 Task: Add a signature Erica Taylor containing Have a great Fourth of July, Erica Taylor to email address softage.10@softage.net and add a label Training and development
Action: Mouse moved to (104, 104)
Screenshot: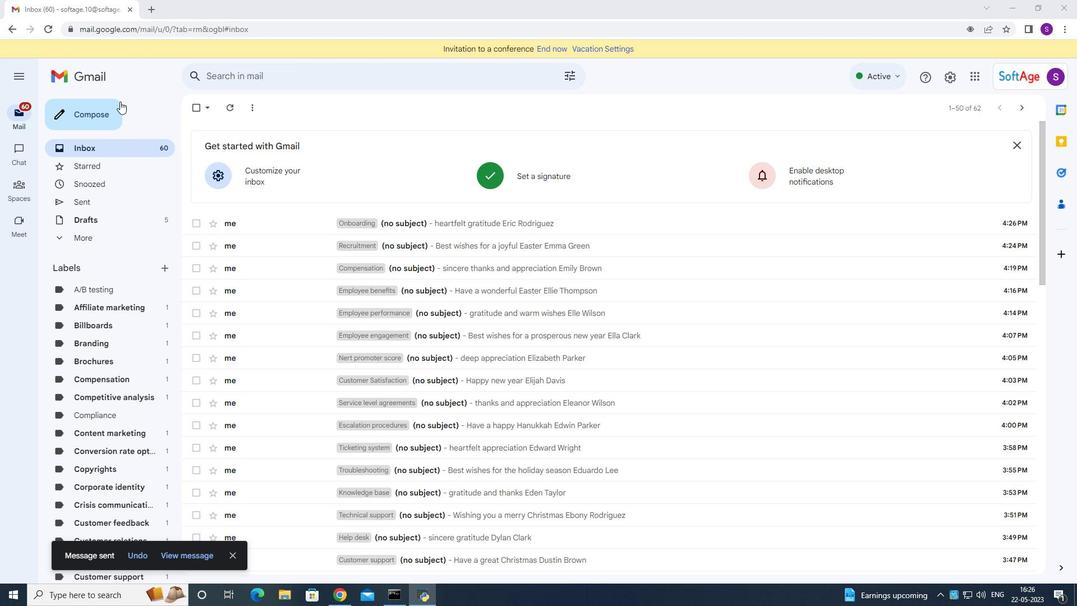 
Action: Mouse pressed left at (104, 104)
Screenshot: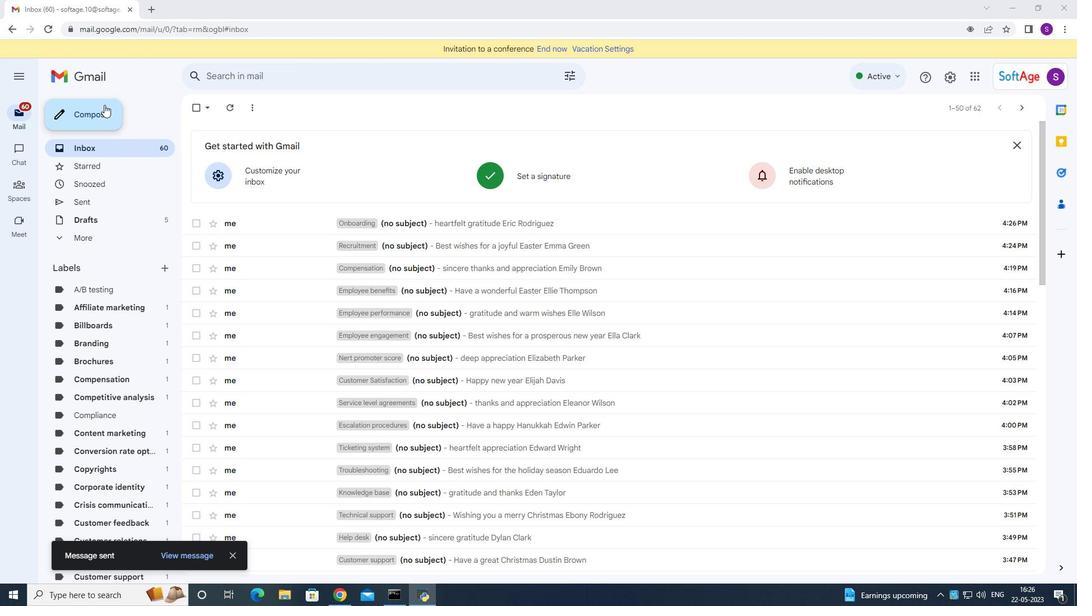 
Action: Mouse moved to (742, 272)
Screenshot: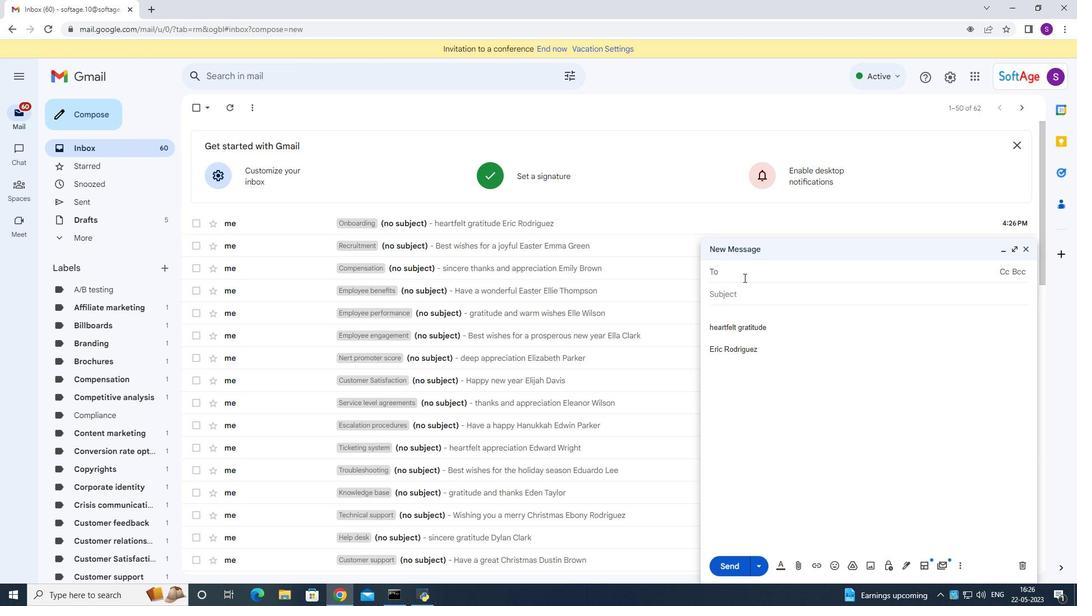 
Action: Mouse pressed left at (742, 272)
Screenshot: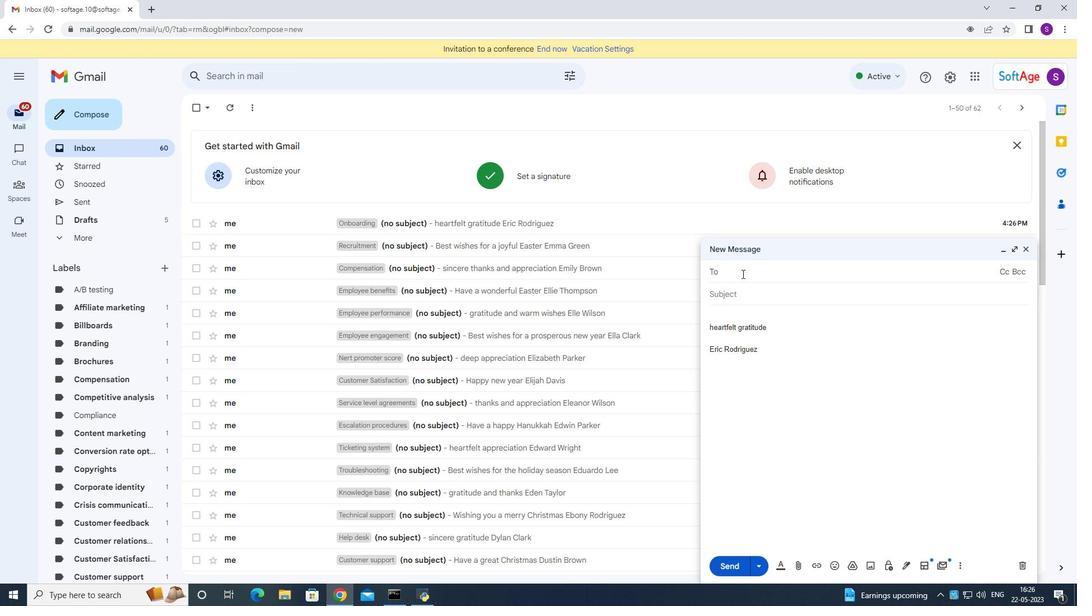 
Action: Mouse moved to (905, 566)
Screenshot: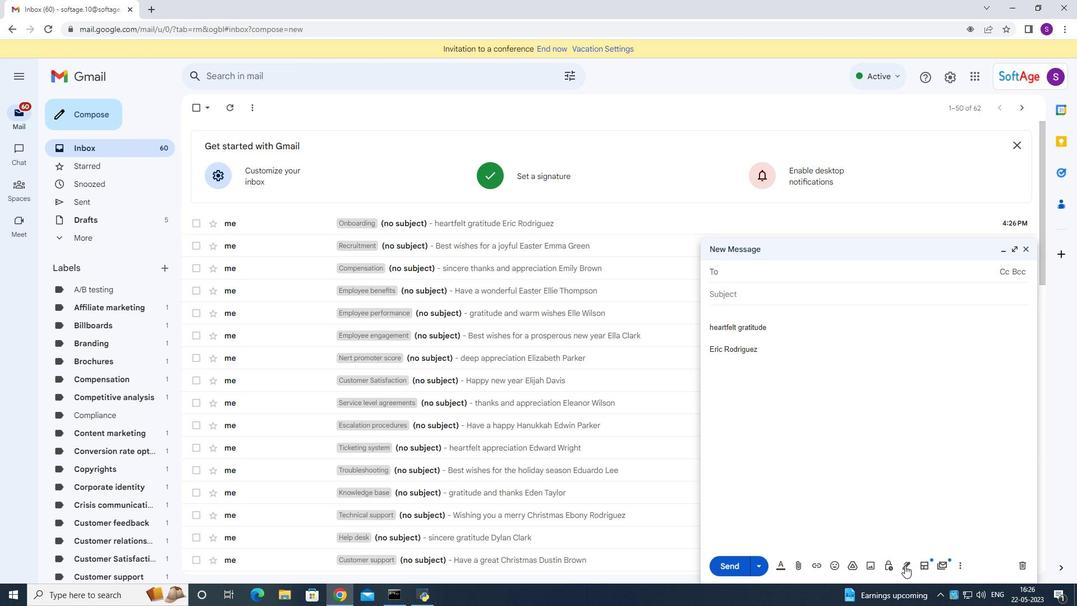 
Action: Mouse pressed left at (905, 566)
Screenshot: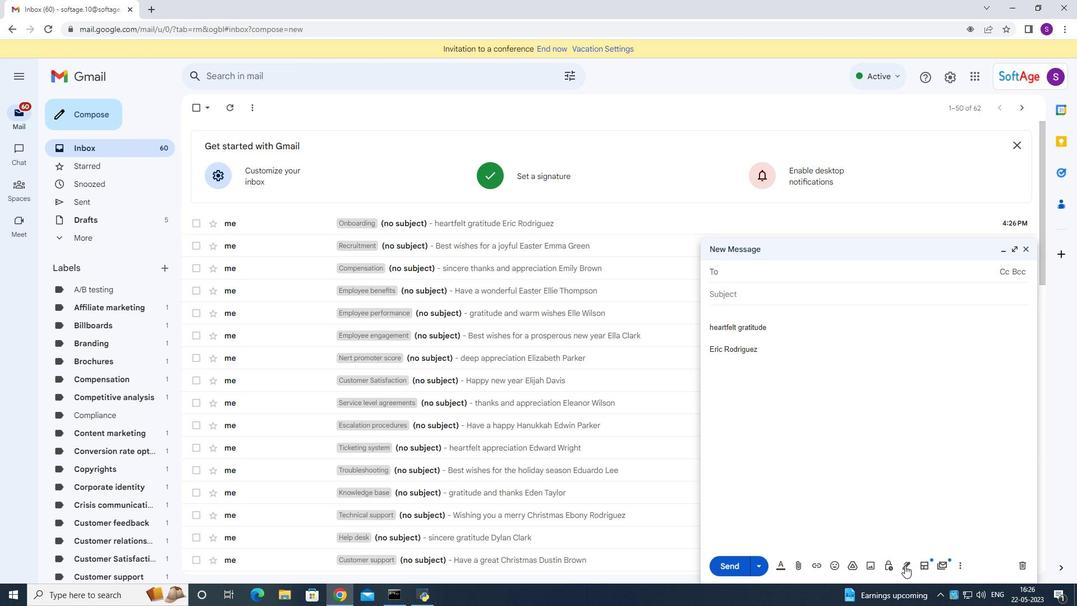 
Action: Mouse moved to (922, 507)
Screenshot: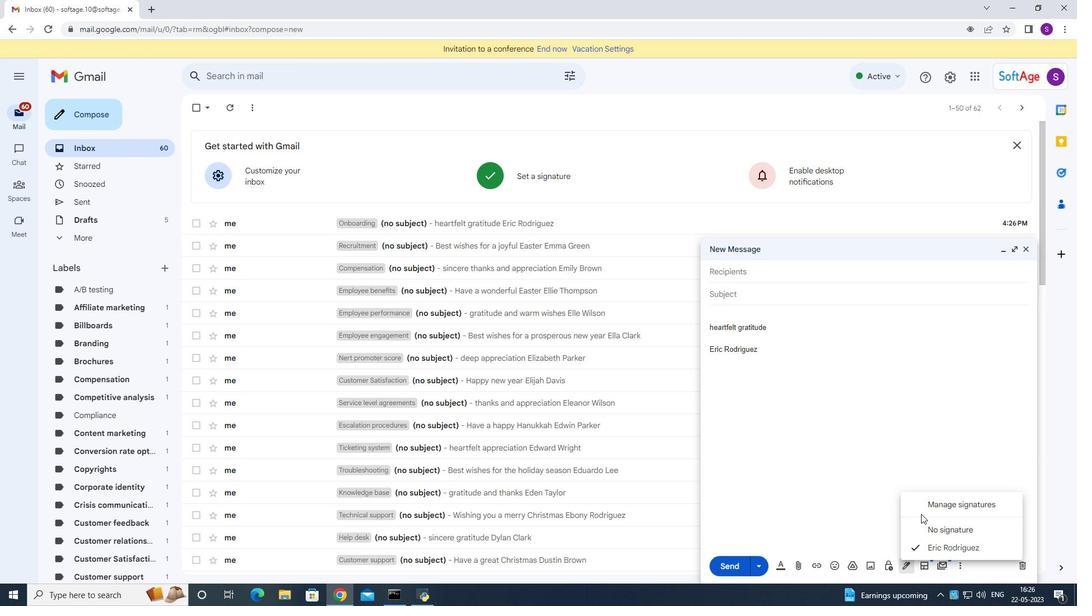 
Action: Mouse pressed left at (922, 507)
Screenshot: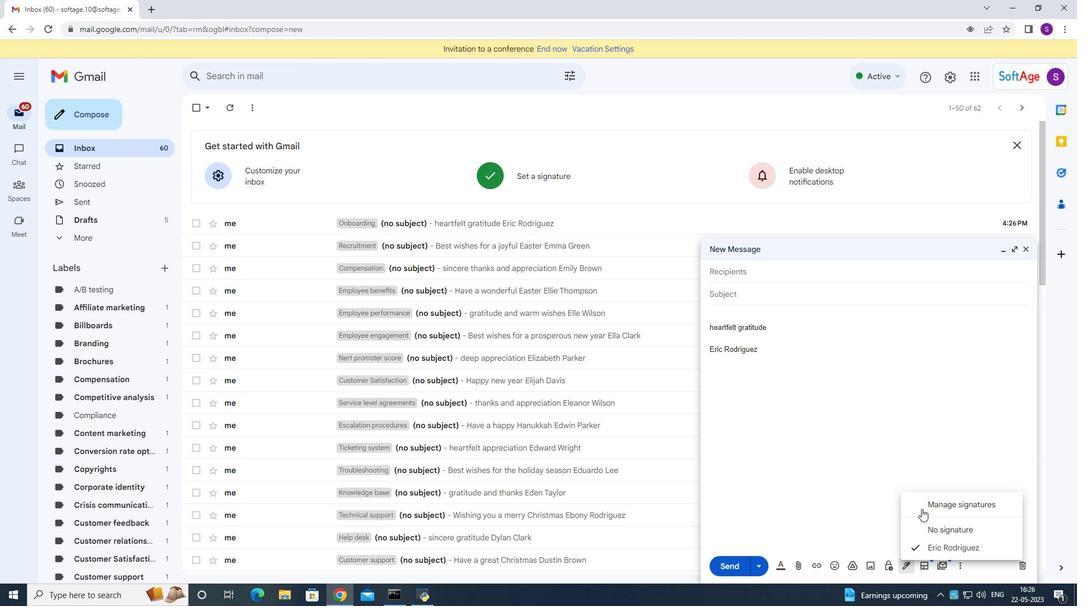 
Action: Mouse moved to (566, 283)
Screenshot: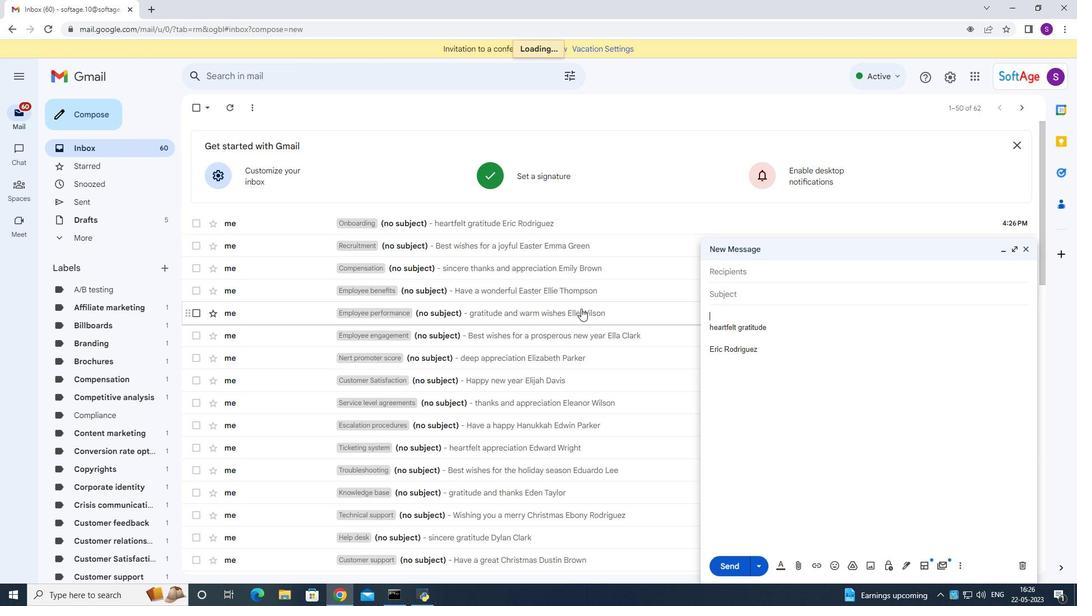 
Action: Mouse scrolled (566, 283) with delta (0, 0)
Screenshot: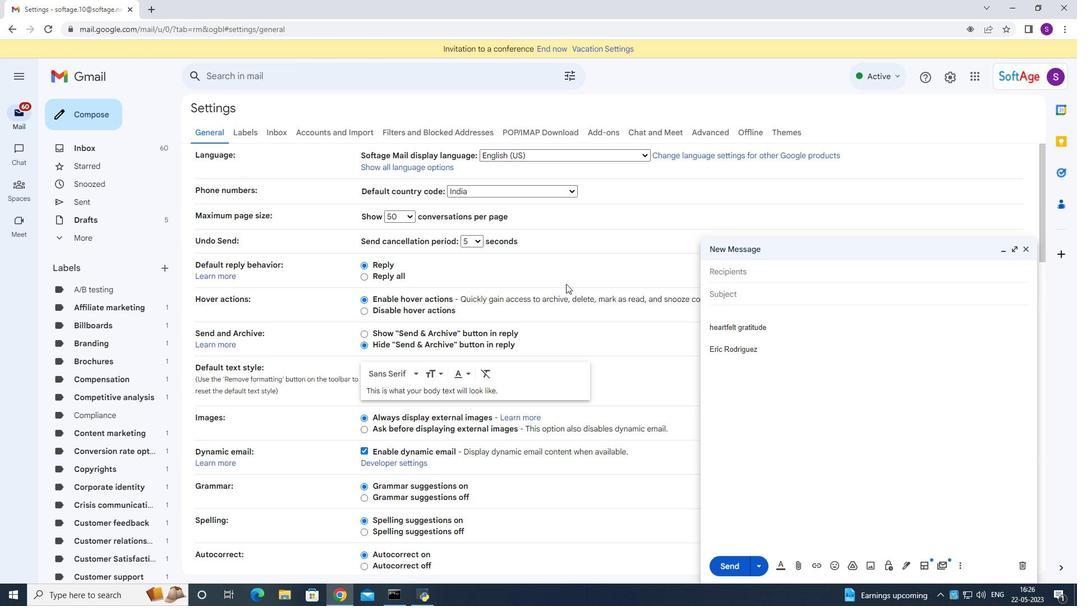 
Action: Mouse scrolled (566, 283) with delta (0, 0)
Screenshot: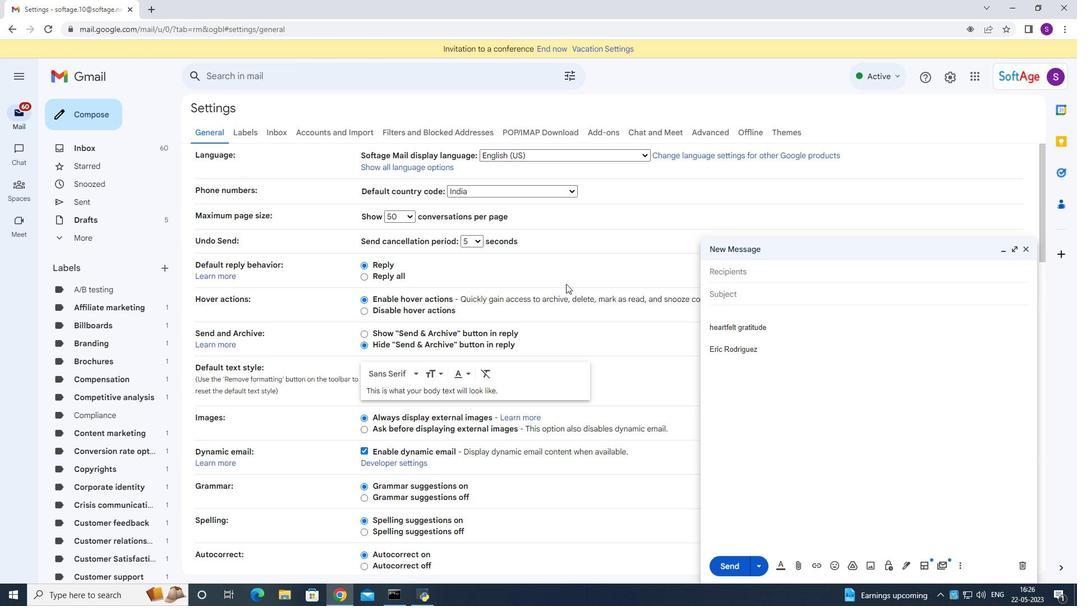 
Action: Mouse scrolled (566, 283) with delta (0, 0)
Screenshot: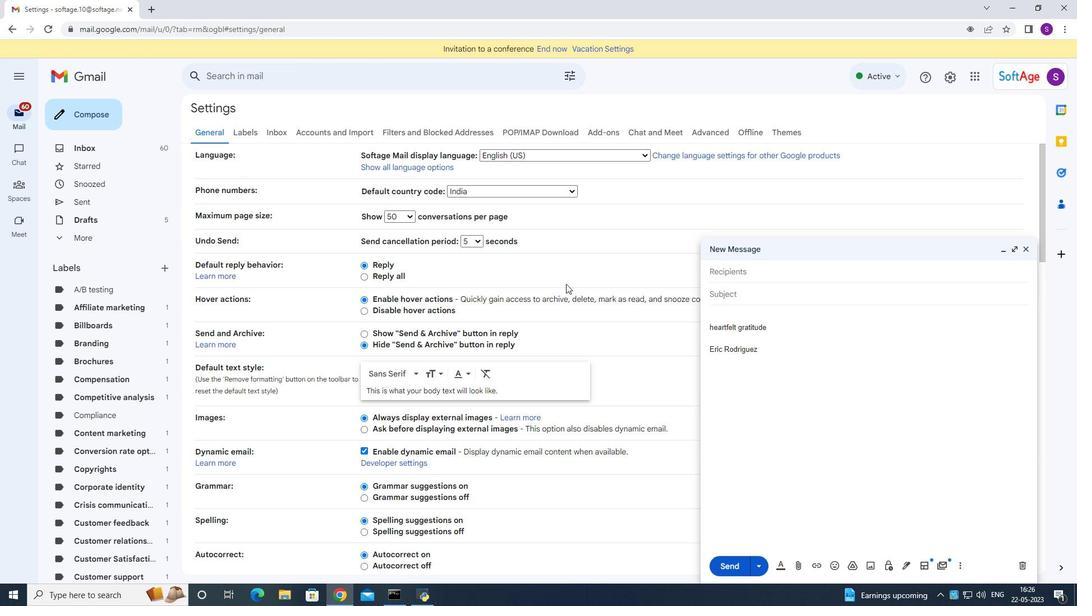 
Action: Mouse scrolled (566, 283) with delta (0, 0)
Screenshot: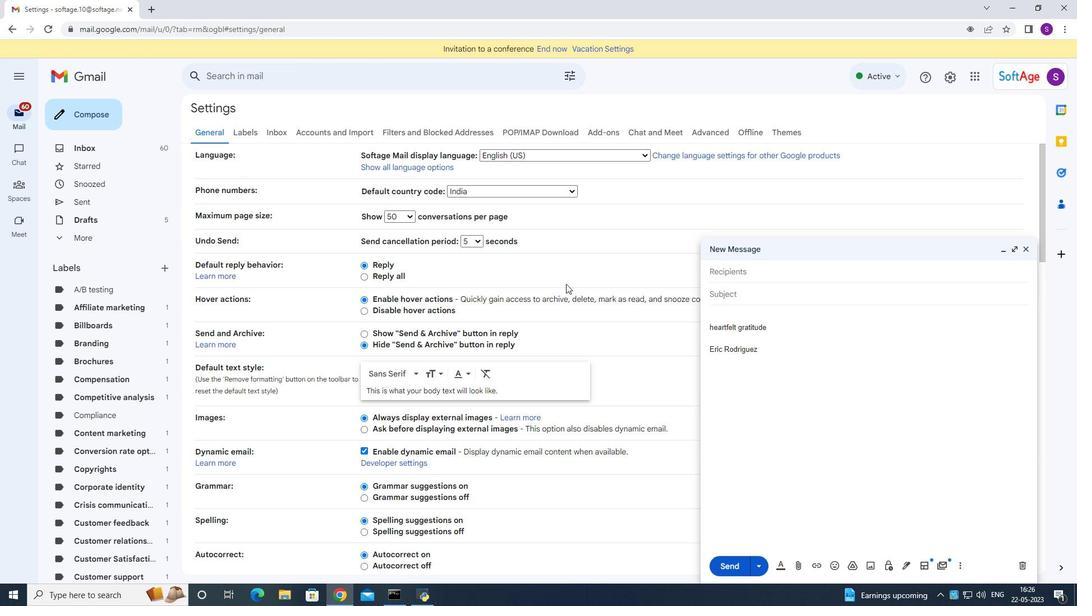 
Action: Mouse scrolled (566, 283) with delta (0, 0)
Screenshot: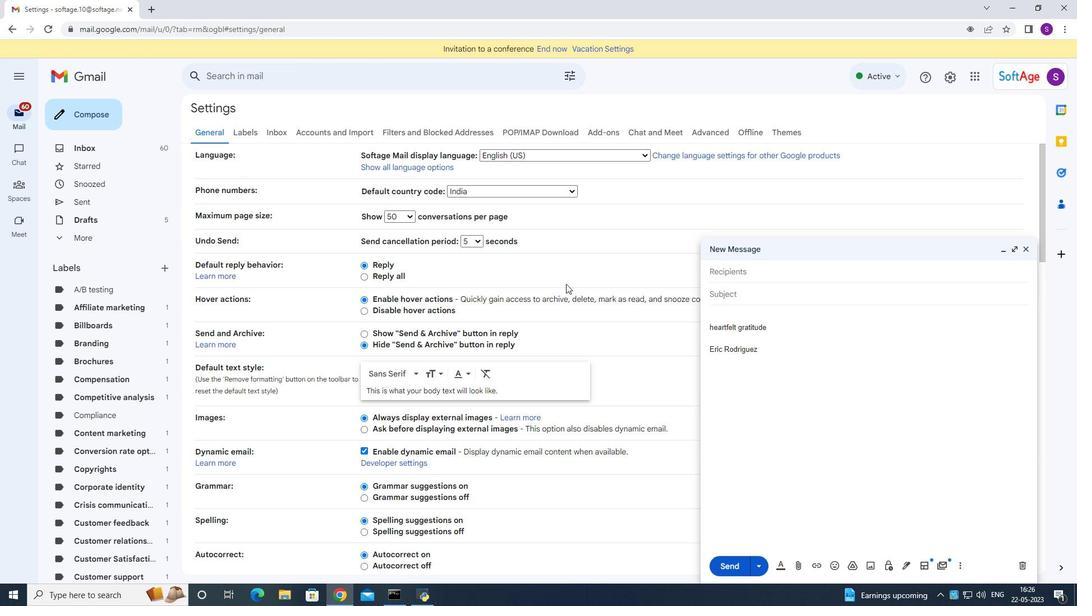 
Action: Mouse scrolled (566, 283) with delta (0, 0)
Screenshot: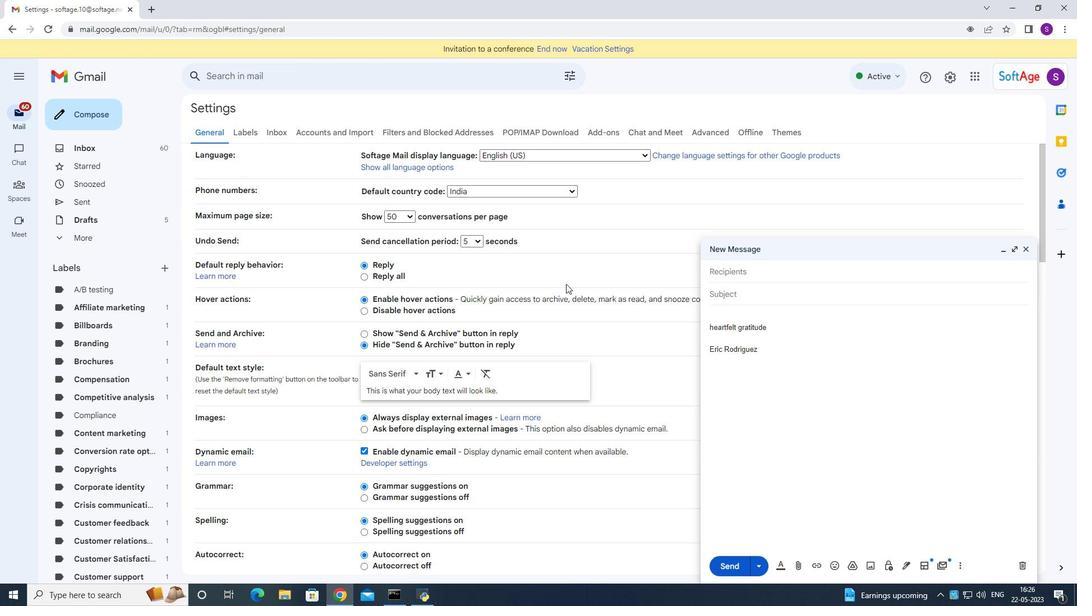 
Action: Mouse scrolled (566, 283) with delta (0, 0)
Screenshot: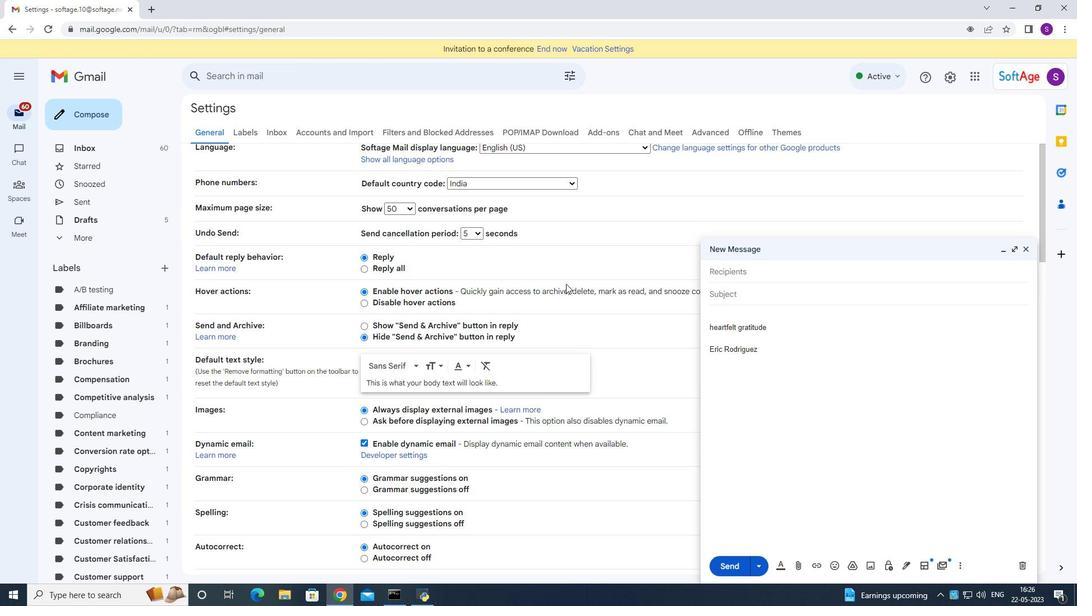 
Action: Mouse scrolled (566, 283) with delta (0, 0)
Screenshot: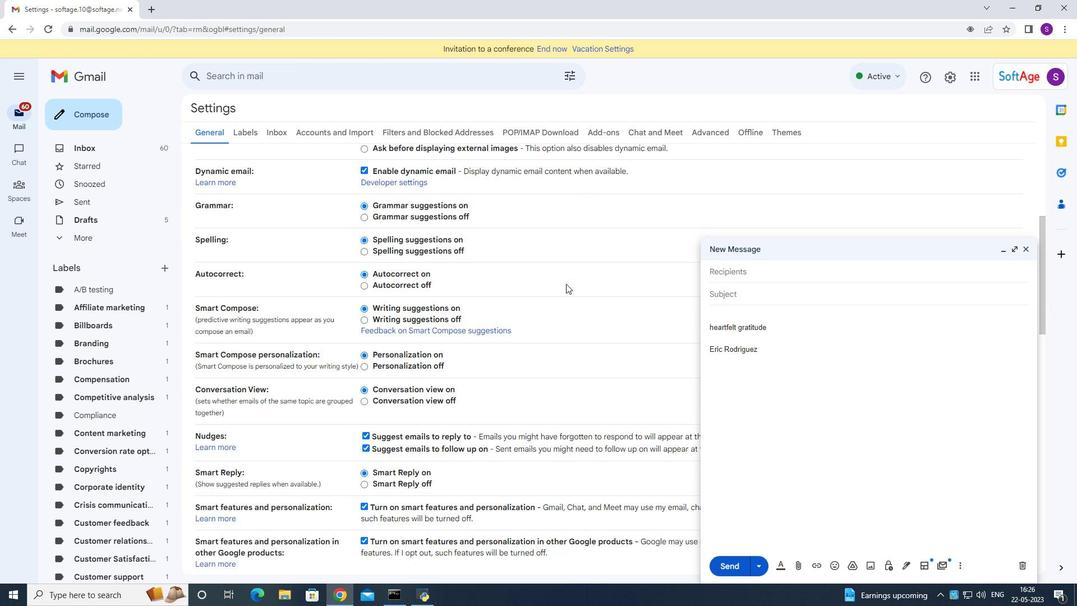 
Action: Mouse scrolled (566, 283) with delta (0, 0)
Screenshot: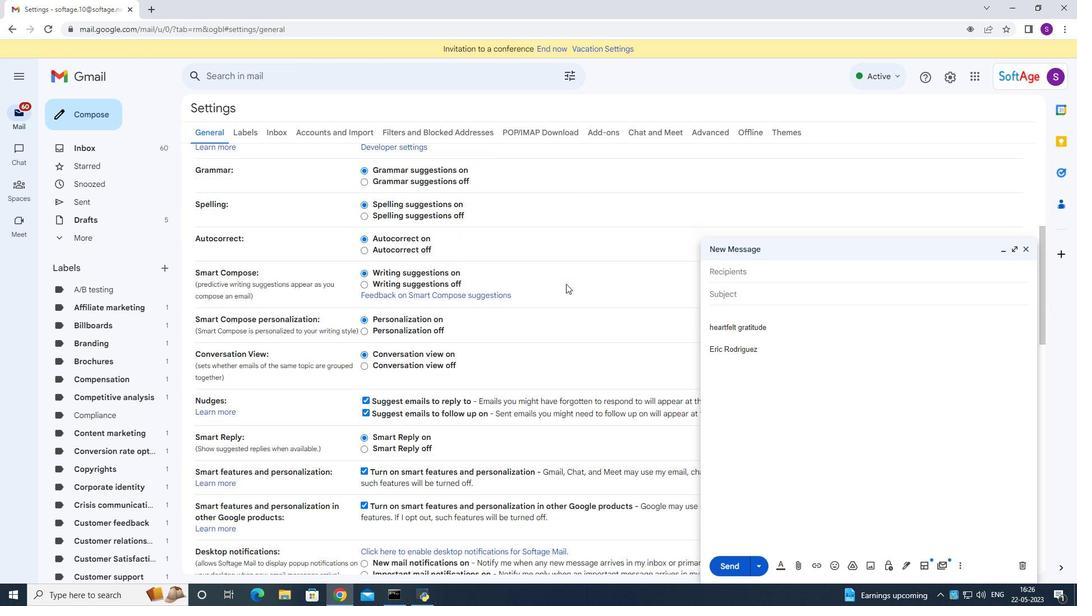 
Action: Mouse scrolled (566, 283) with delta (0, 0)
Screenshot: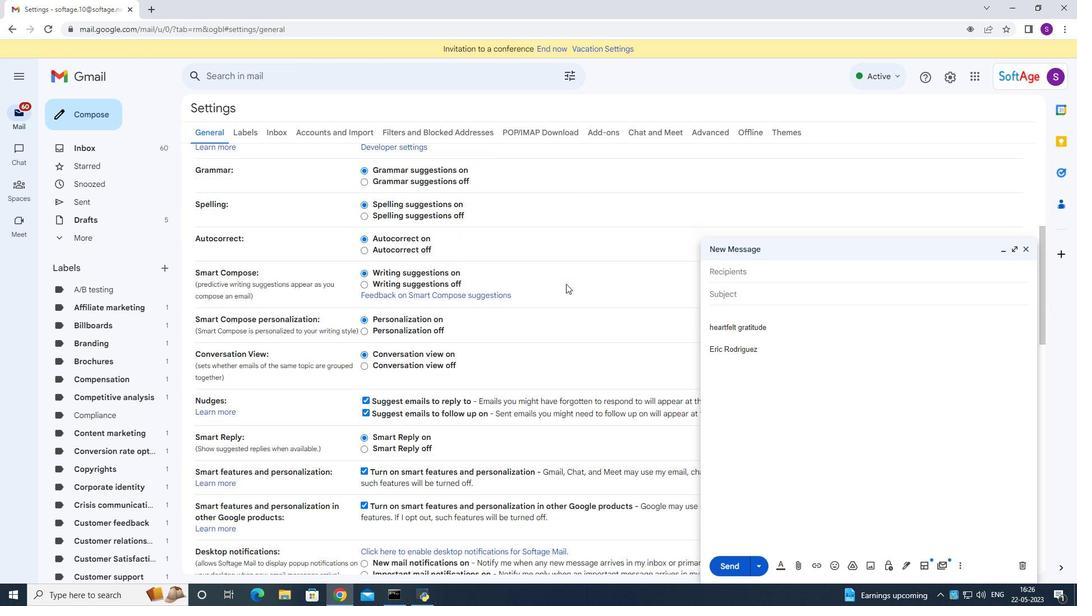 
Action: Mouse scrolled (566, 283) with delta (0, 0)
Screenshot: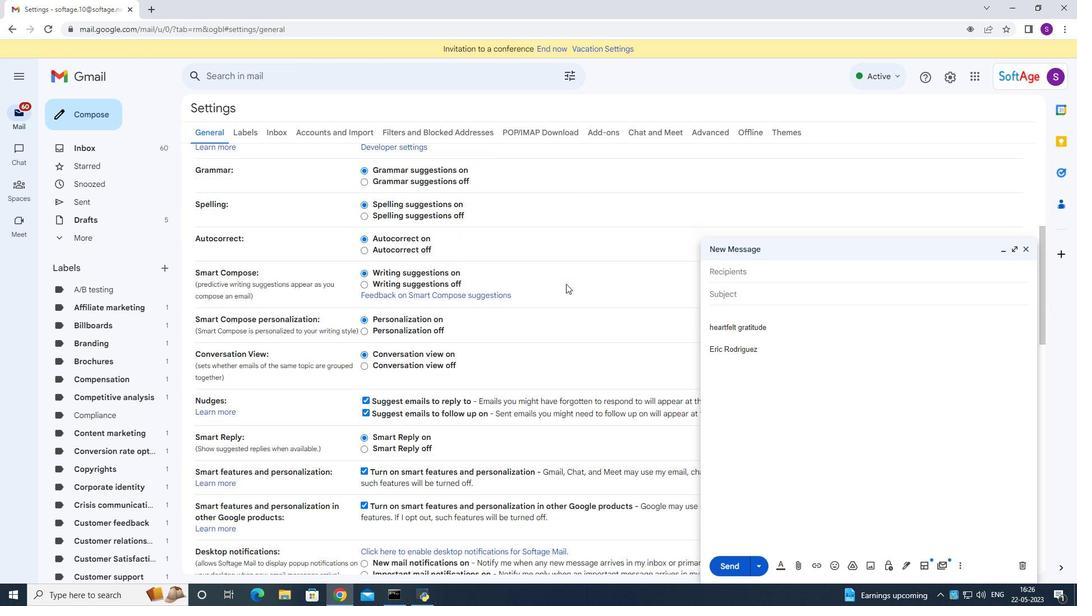
Action: Mouse scrolled (566, 283) with delta (0, 0)
Screenshot: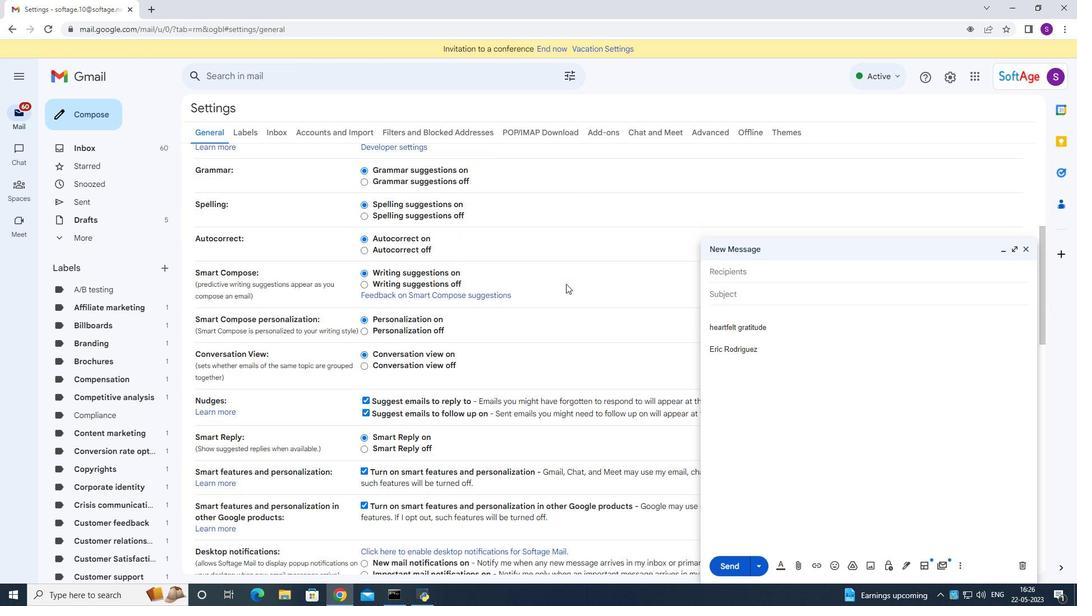 
Action: Mouse scrolled (566, 283) with delta (0, 0)
Screenshot: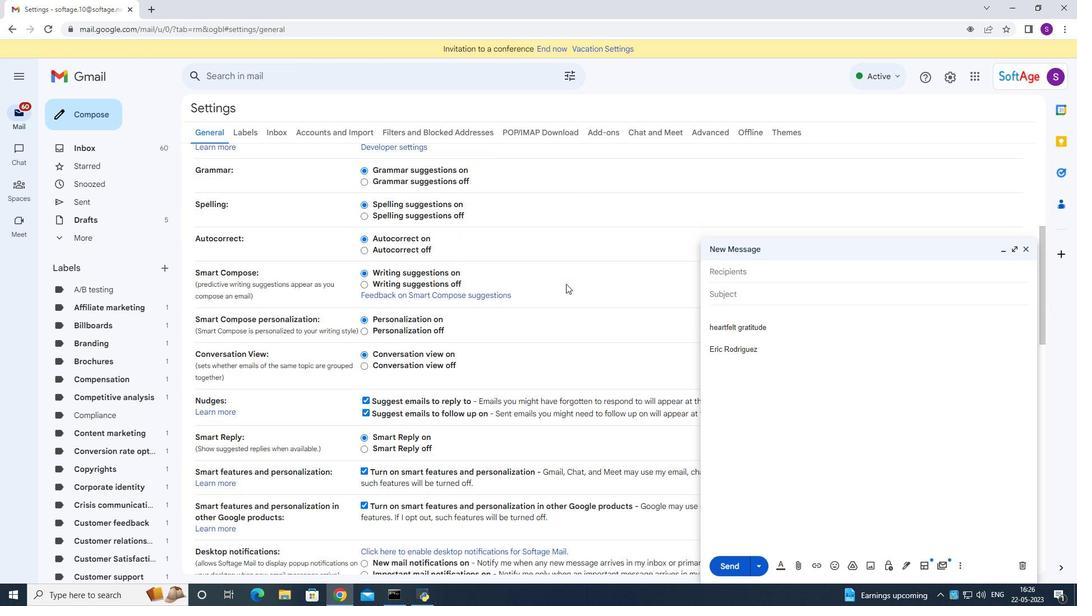 
Action: Mouse moved to (457, 426)
Screenshot: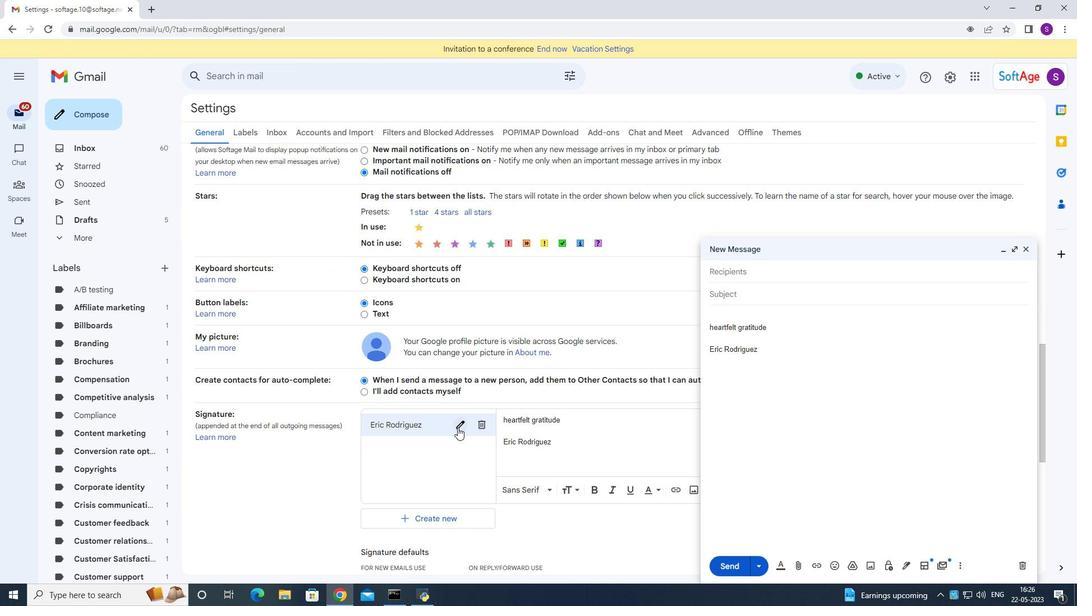 
Action: Mouse pressed left at (457, 426)
Screenshot: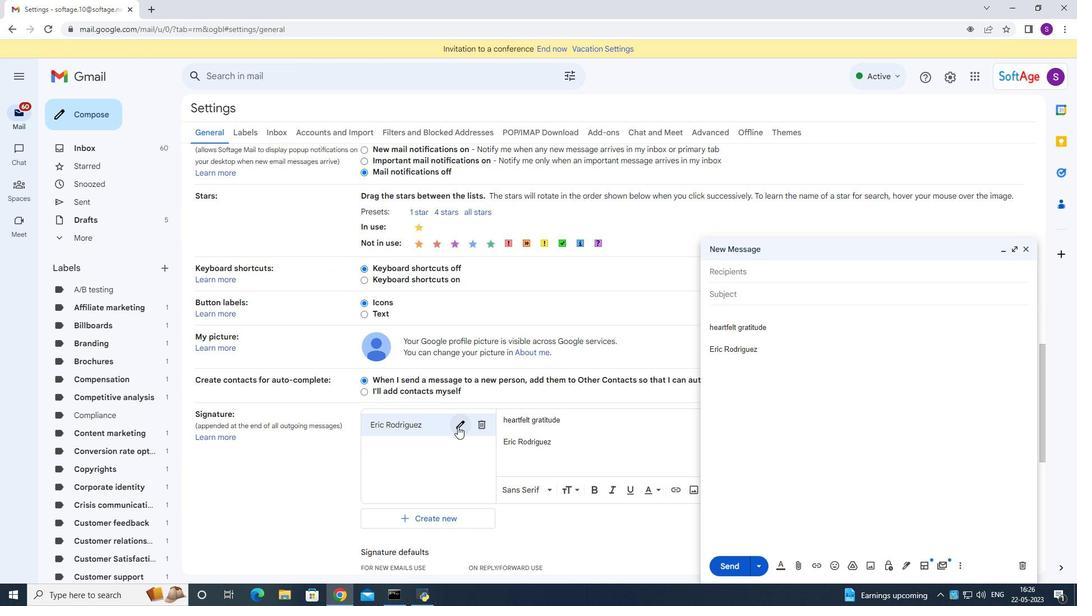 
Action: Mouse moved to (456, 427)
Screenshot: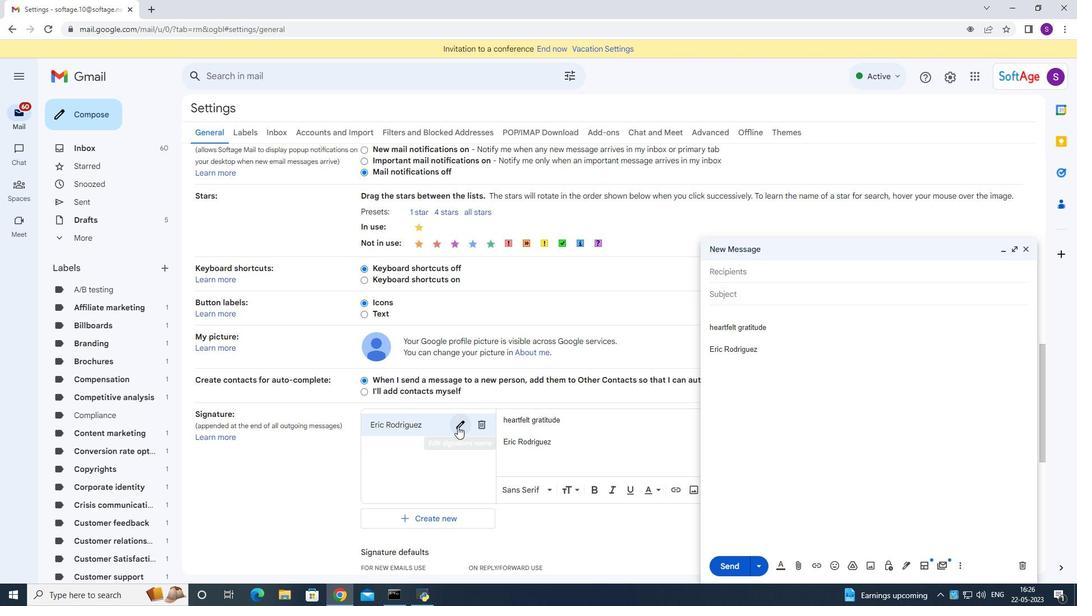 
Action: Key pressed ctrl+A<Key.backspace><Key.shift>So<Key.backspace><Key.backspace><Key.shift>Eric<Key.space><Key.backspace>a<Key.space><Key.shift>Taylor<Key.space>
Screenshot: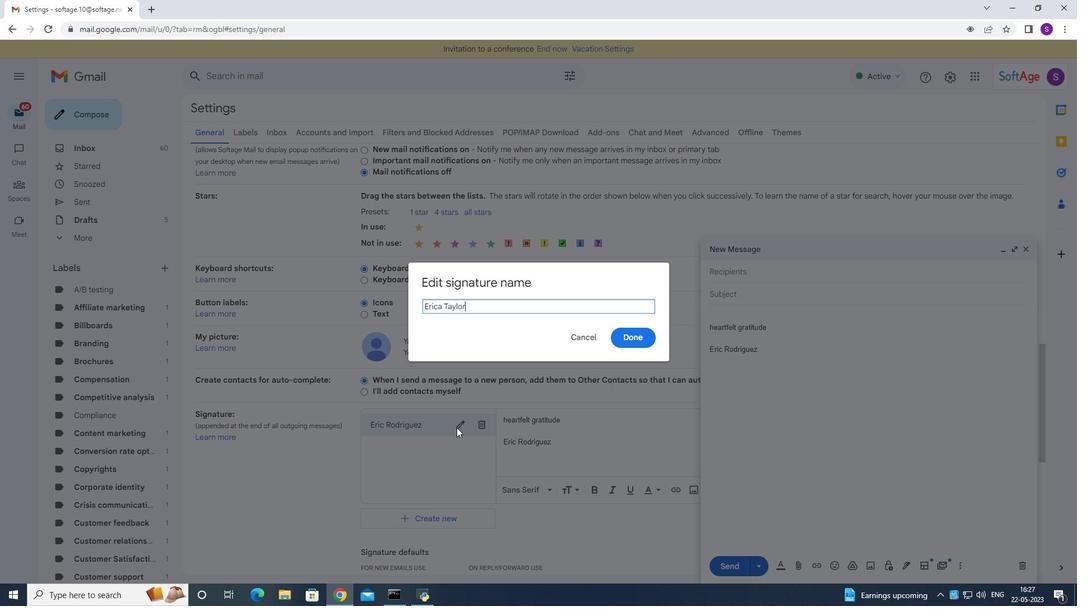 
Action: Mouse moved to (627, 341)
Screenshot: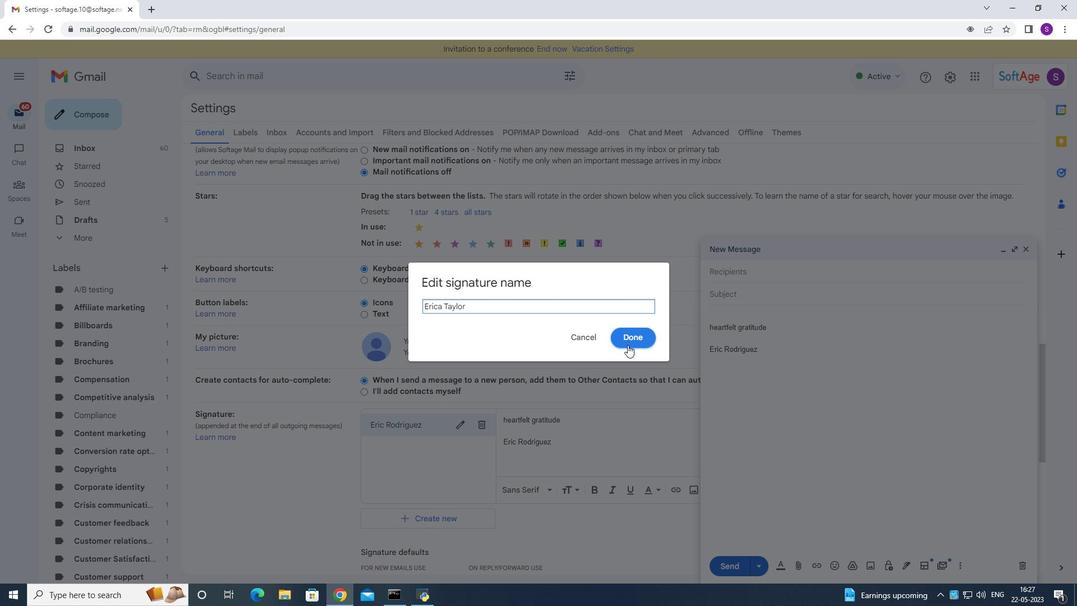 
Action: Mouse pressed left at (627, 341)
Screenshot: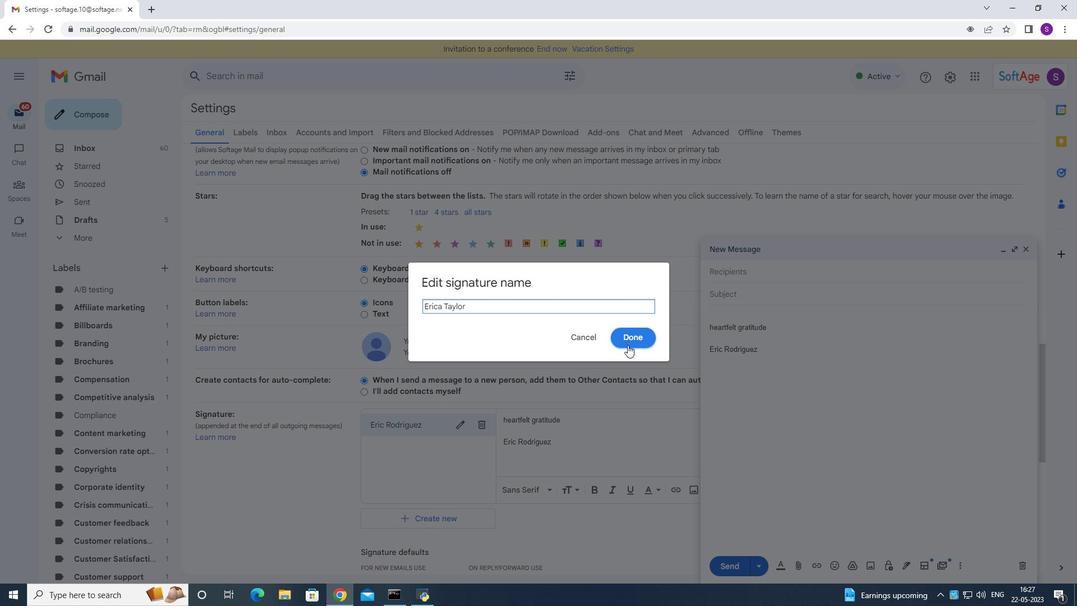 
Action: Mouse moved to (579, 432)
Screenshot: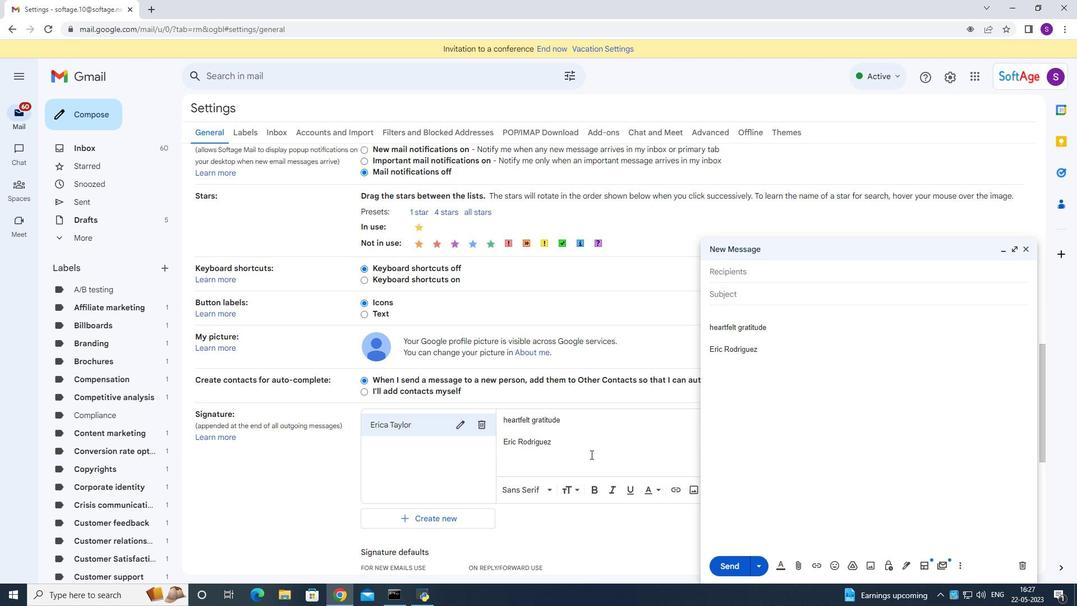 
Action: Mouse pressed left at (579, 432)
Screenshot: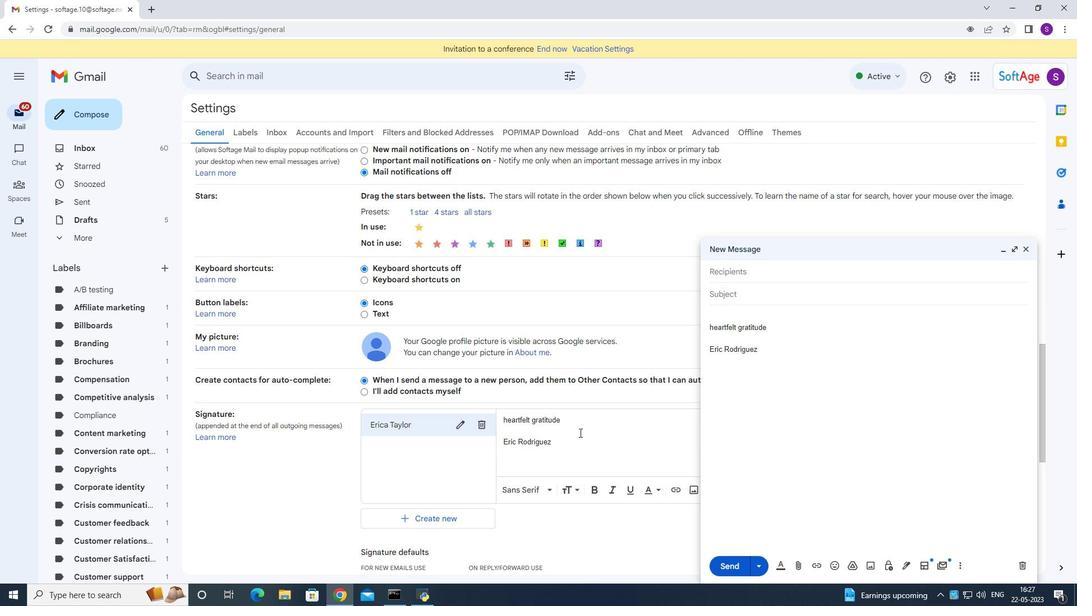 
Action: Mouse moved to (580, 432)
Screenshot: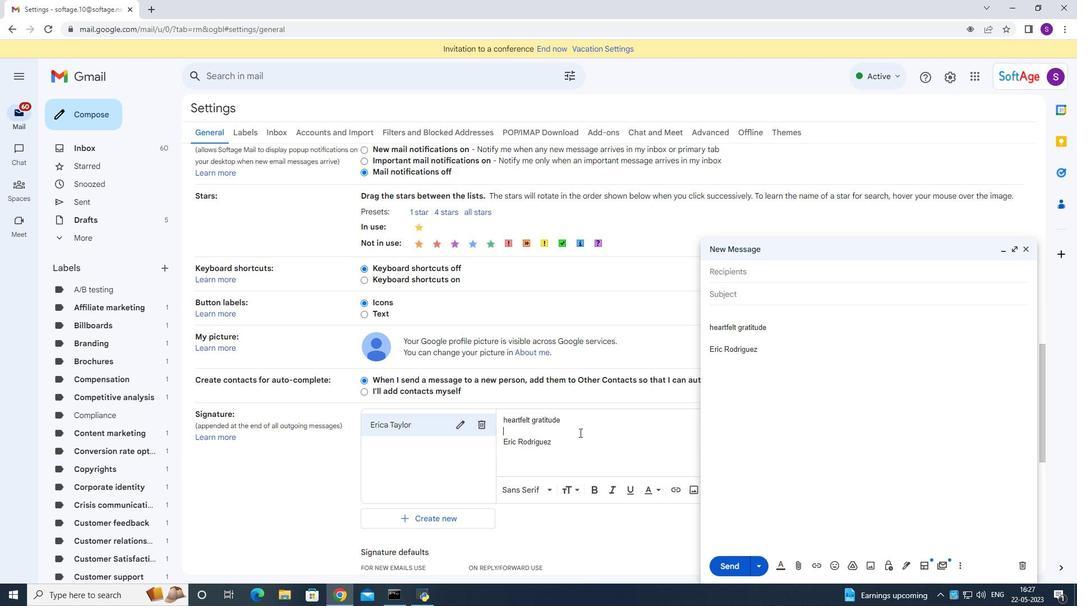 
Action: Key pressed ctrl+A<Key.backspace><Key.shift><Key.shift><Key.shift><Key.shift>Have<Key.space>a<Key.space>grea<Key.backspace><Key.backspace>at<Key.space><Key.backspace><Key.backspace><Key.backspace>eat<Key.space><Key.shift>Fourth<Key.space>of<Key.space><Key.shift>July<Key.enter><Key.enter><Key.shift>Erica<Key.space><Key.shift>Taylor<Key.space>
Screenshot: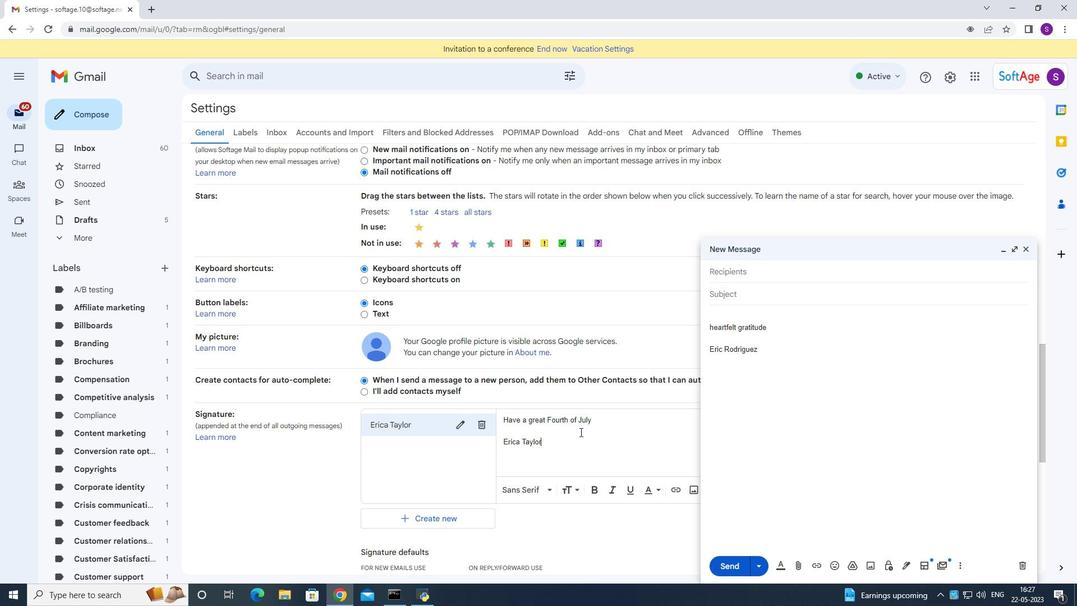 
Action: Mouse moved to (593, 406)
Screenshot: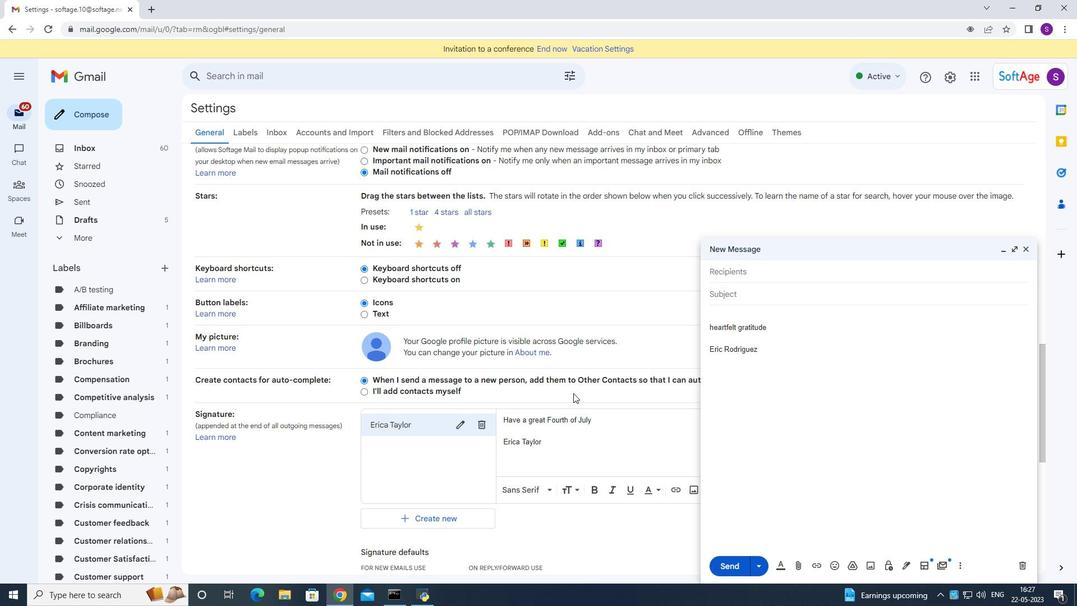 
Action: Mouse scrolled (593, 406) with delta (0, 0)
Screenshot: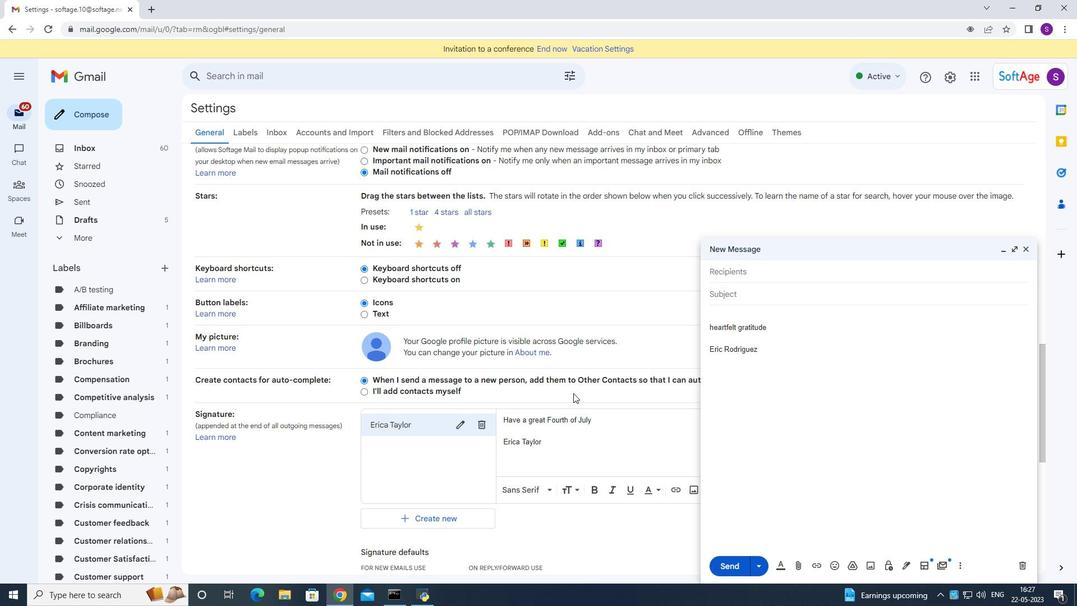 
Action: Mouse moved to (598, 406)
Screenshot: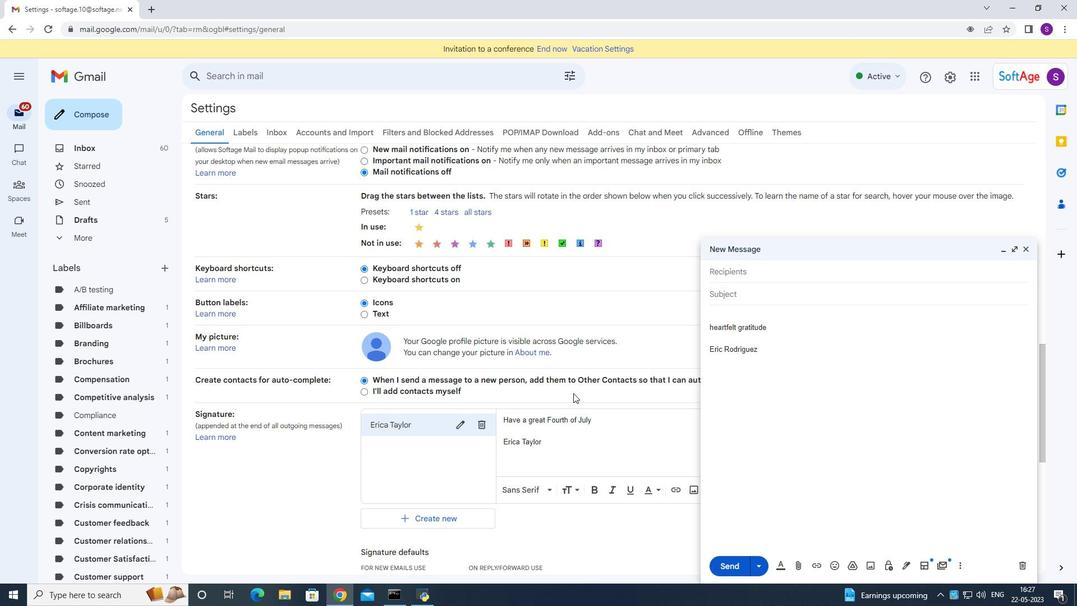 
Action: Mouse scrolled (598, 406) with delta (0, 0)
Screenshot: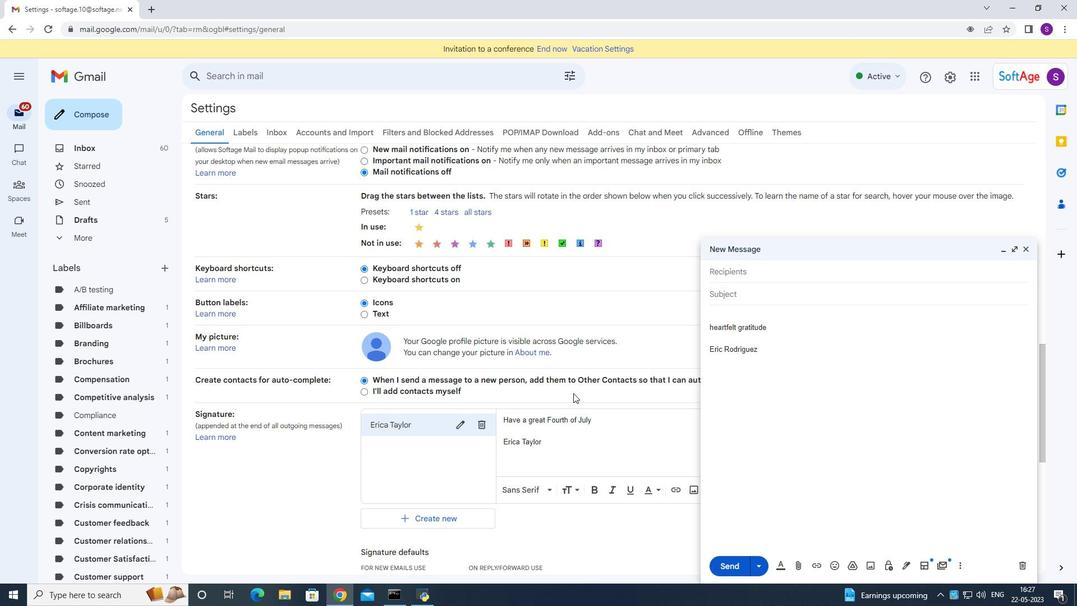 
Action: Mouse moved to (603, 406)
Screenshot: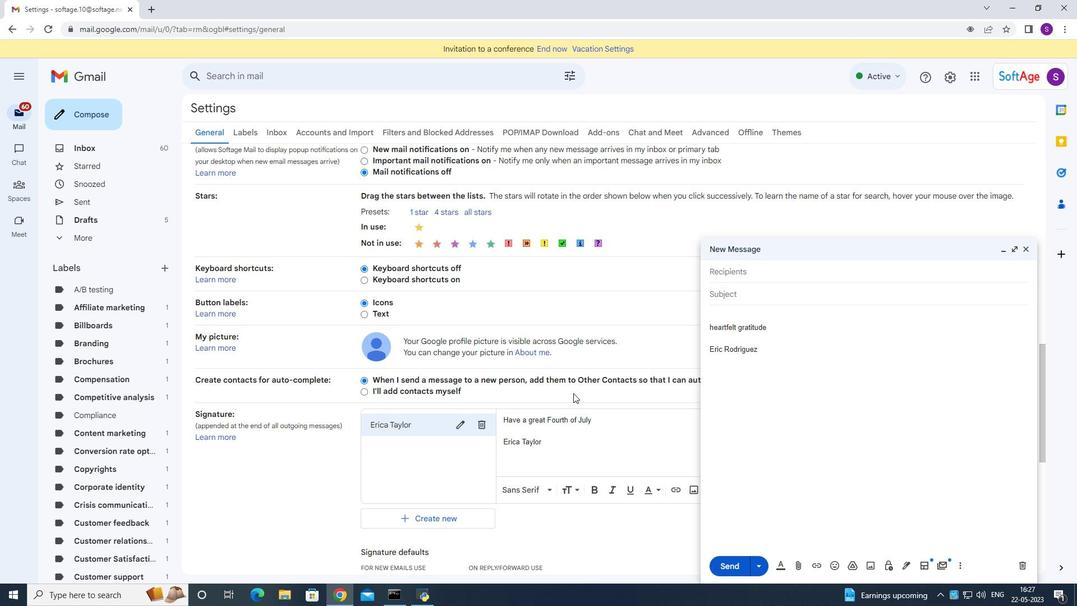 
Action: Mouse scrolled (603, 406) with delta (0, 0)
Screenshot: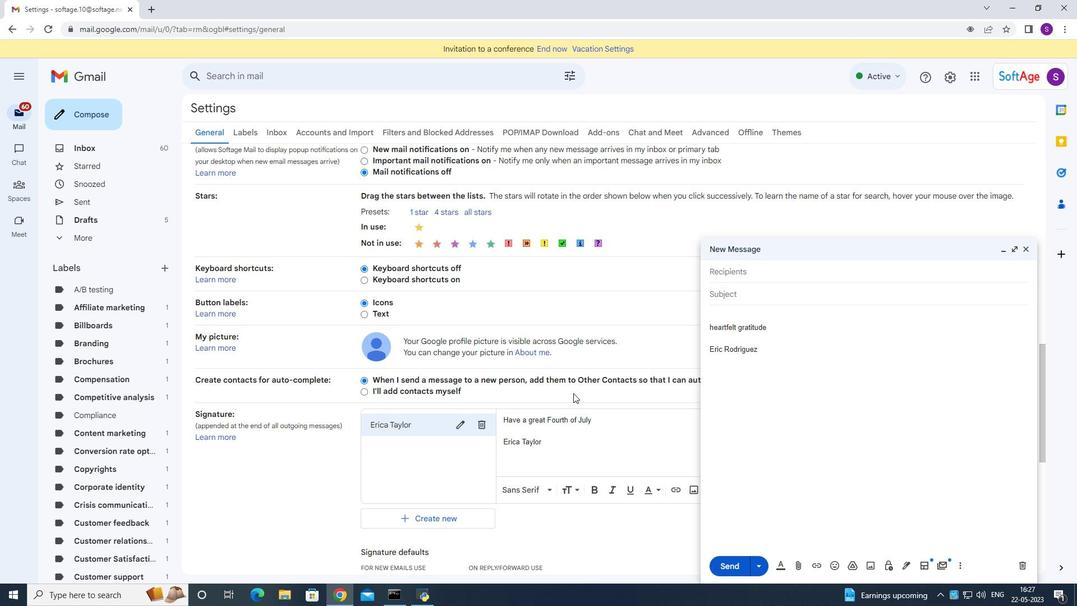 
Action: Mouse moved to (605, 405)
Screenshot: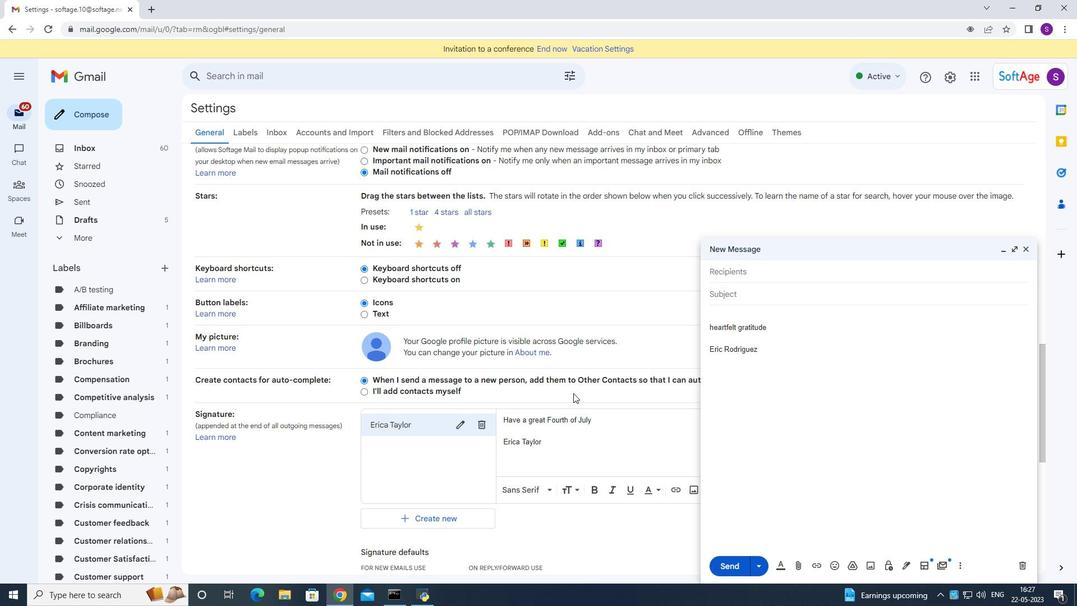 
Action: Mouse scrolled (604, 406) with delta (0, 0)
Screenshot: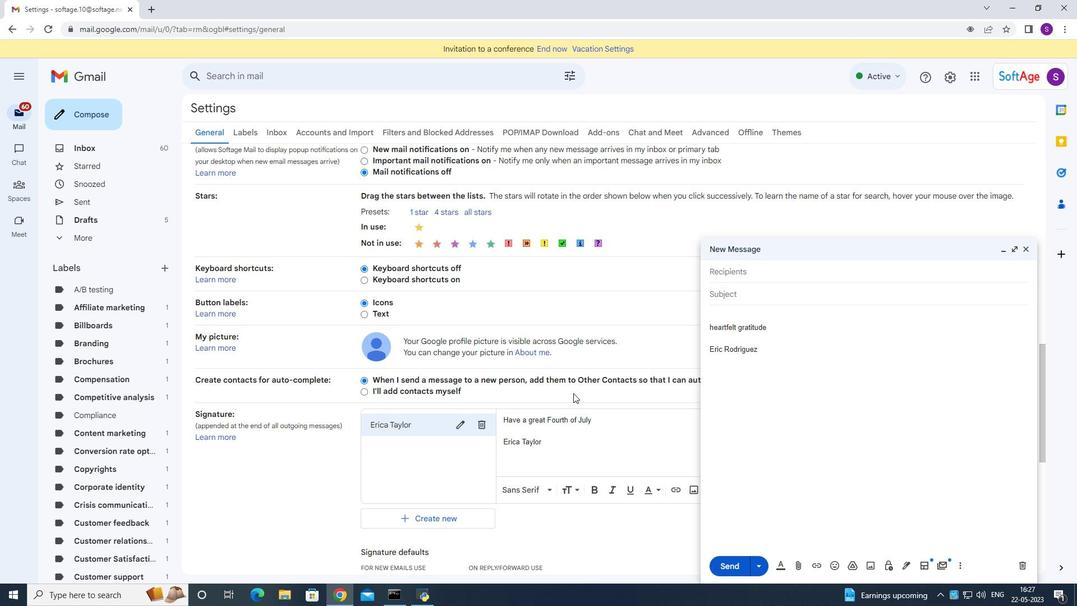 
Action: Mouse moved to (605, 403)
Screenshot: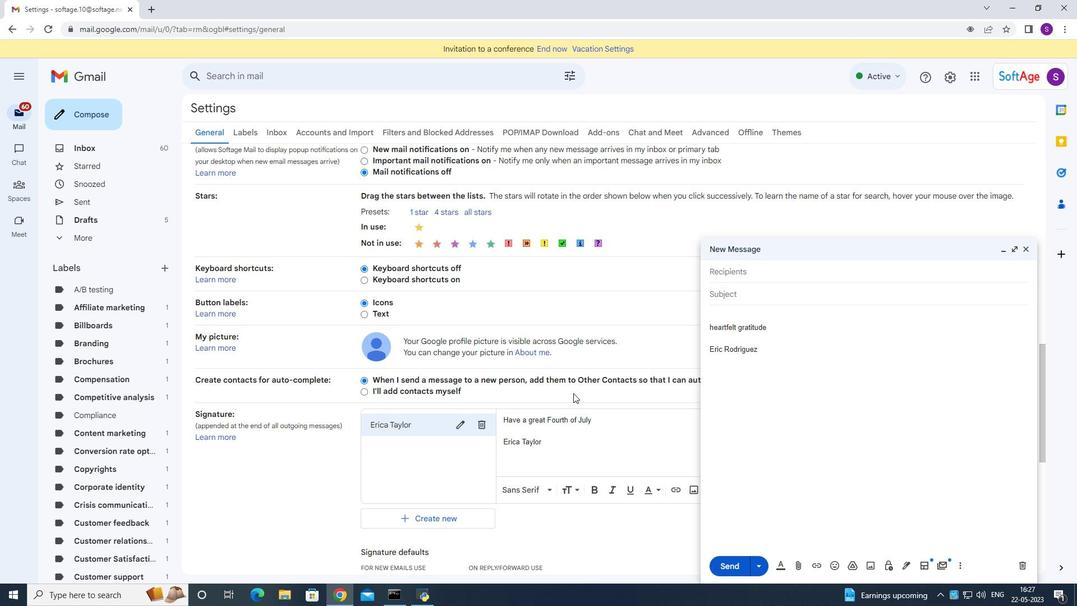 
Action: Mouse scrolled (605, 405) with delta (0, 0)
Screenshot: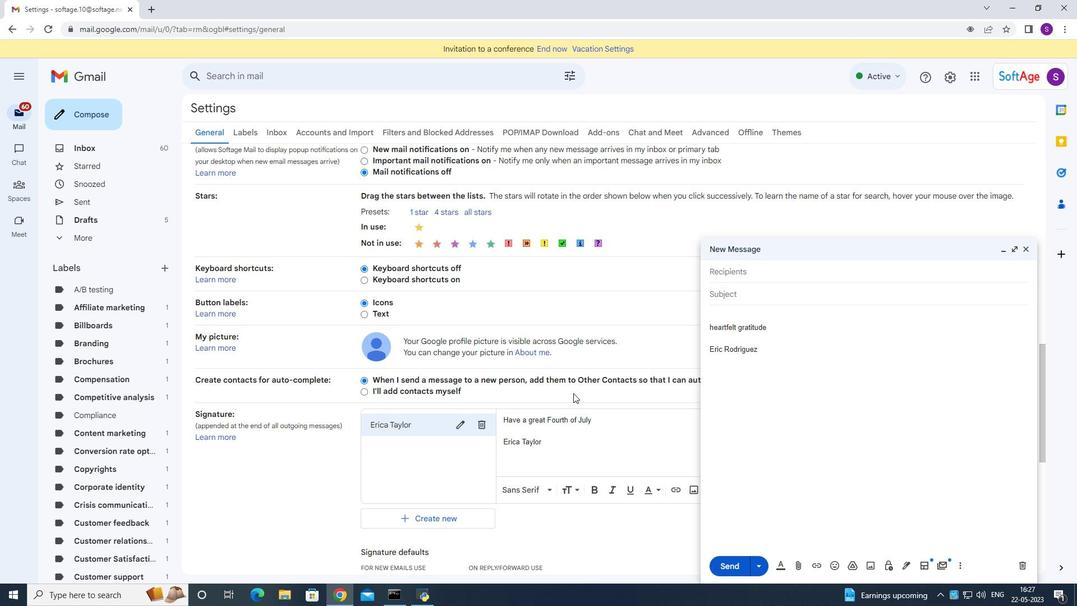
Action: Mouse moved to (1039, 248)
Screenshot: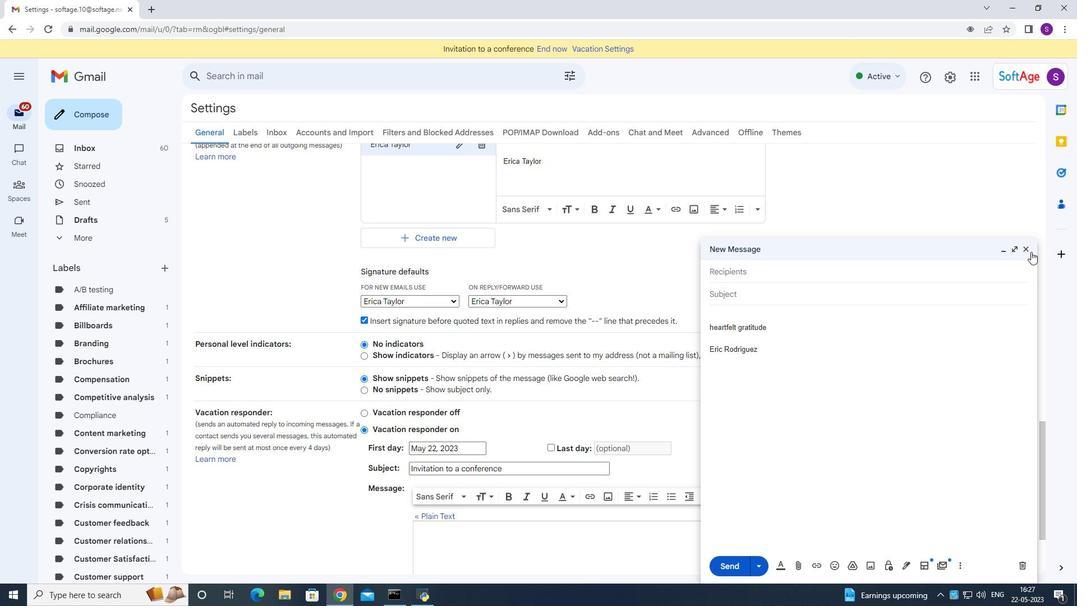
Action: Mouse pressed left at (1039, 248)
Screenshot: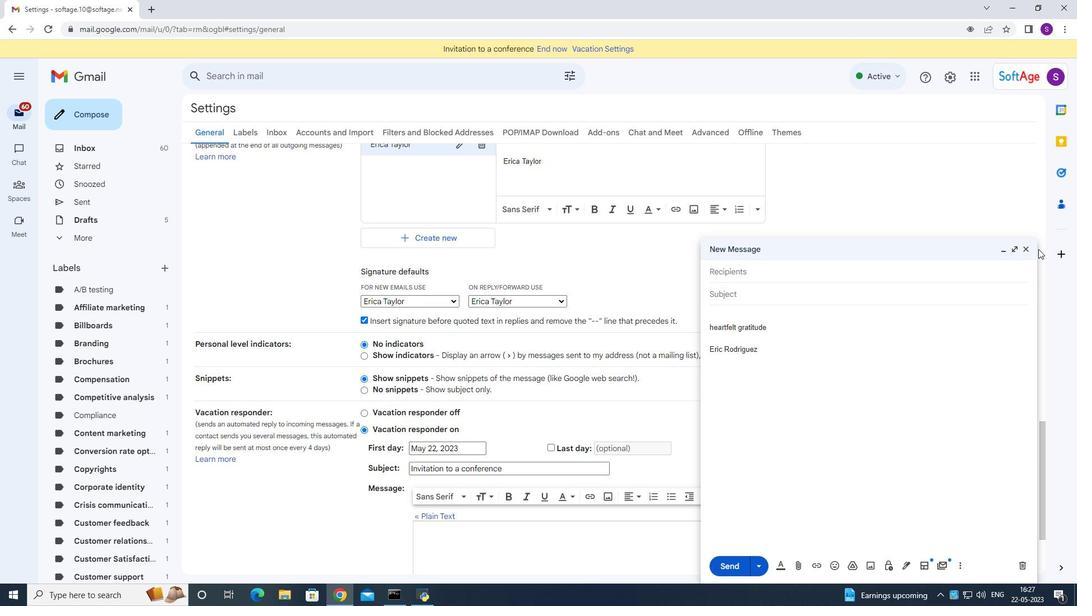 
Action: Mouse moved to (1022, 246)
Screenshot: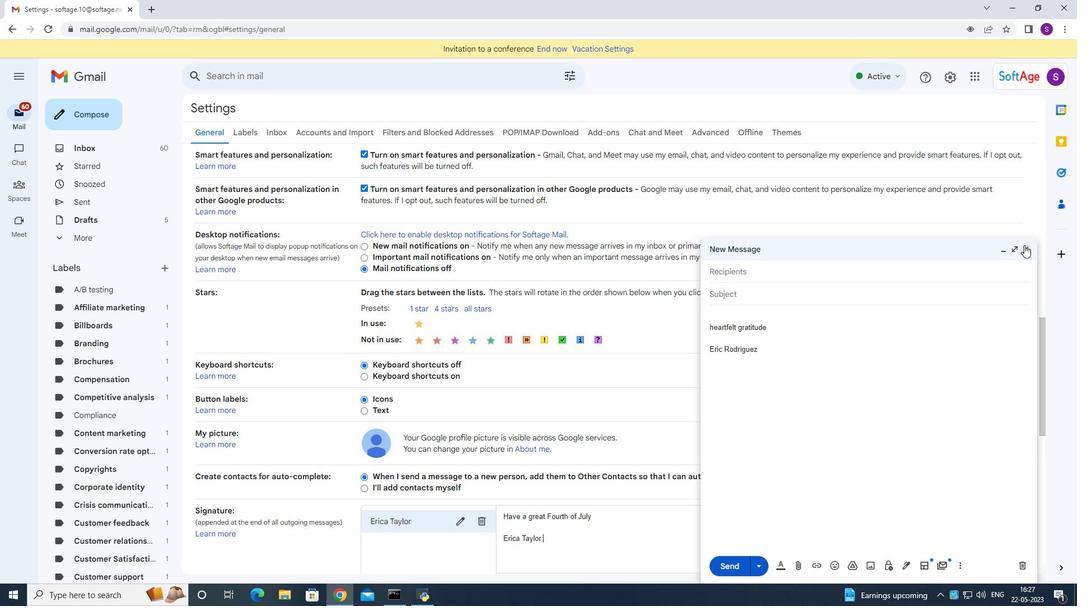 
Action: Mouse pressed left at (1022, 246)
Screenshot: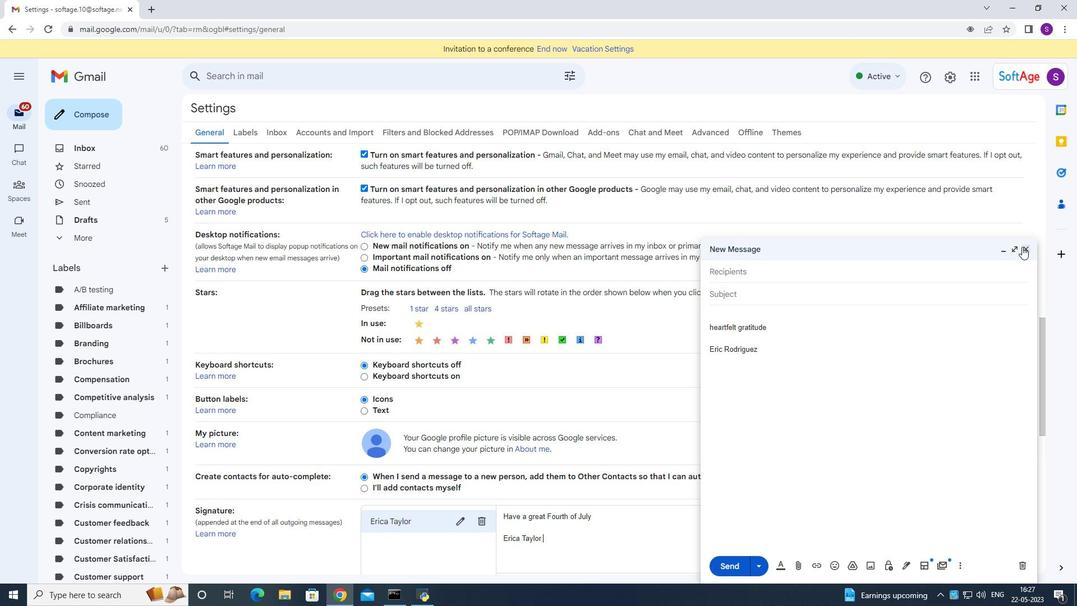 
Action: Mouse moved to (625, 359)
Screenshot: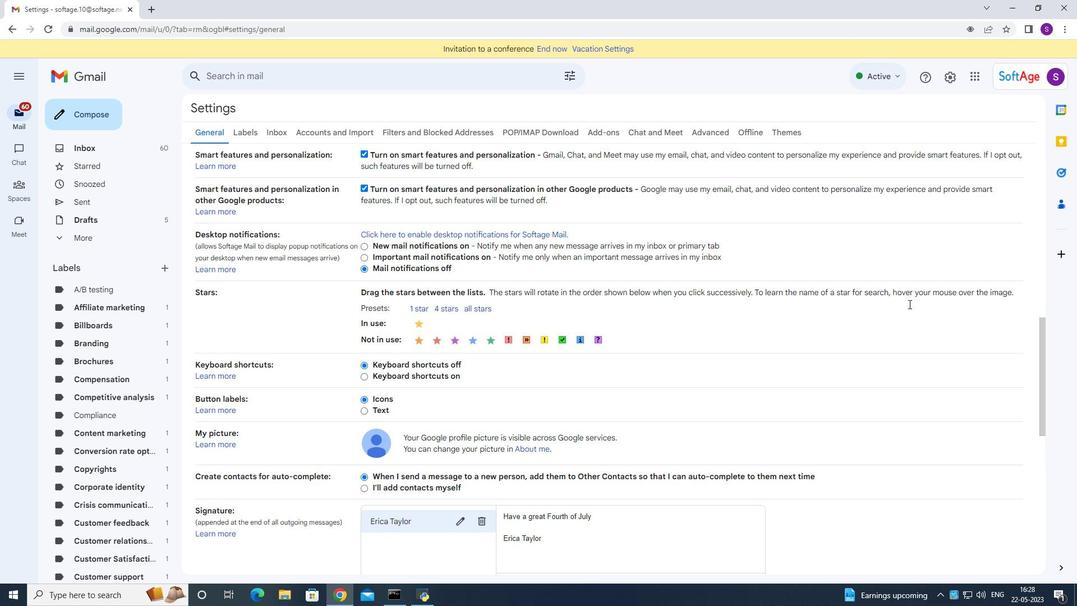 
Action: Mouse scrolled (625, 359) with delta (0, 0)
Screenshot: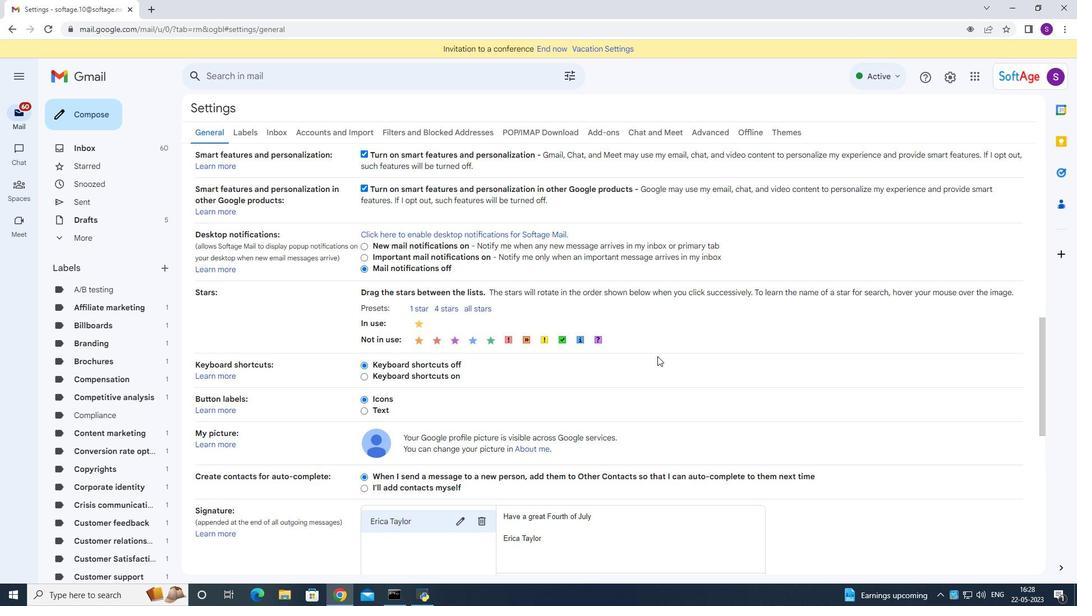 
Action: Mouse scrolled (625, 359) with delta (0, 0)
Screenshot: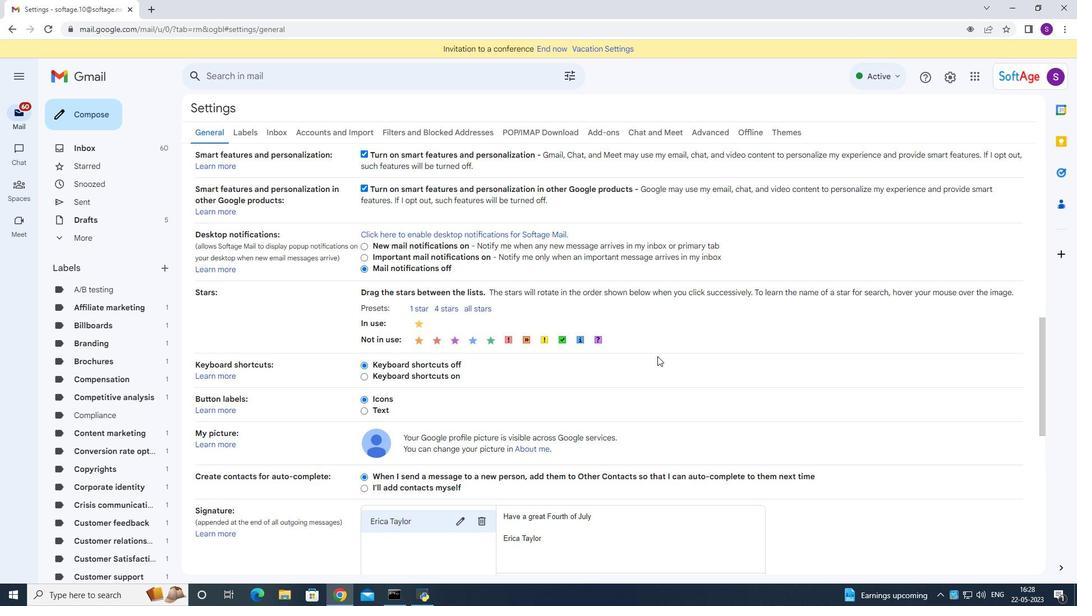 
Action: Mouse scrolled (625, 359) with delta (0, 0)
Screenshot: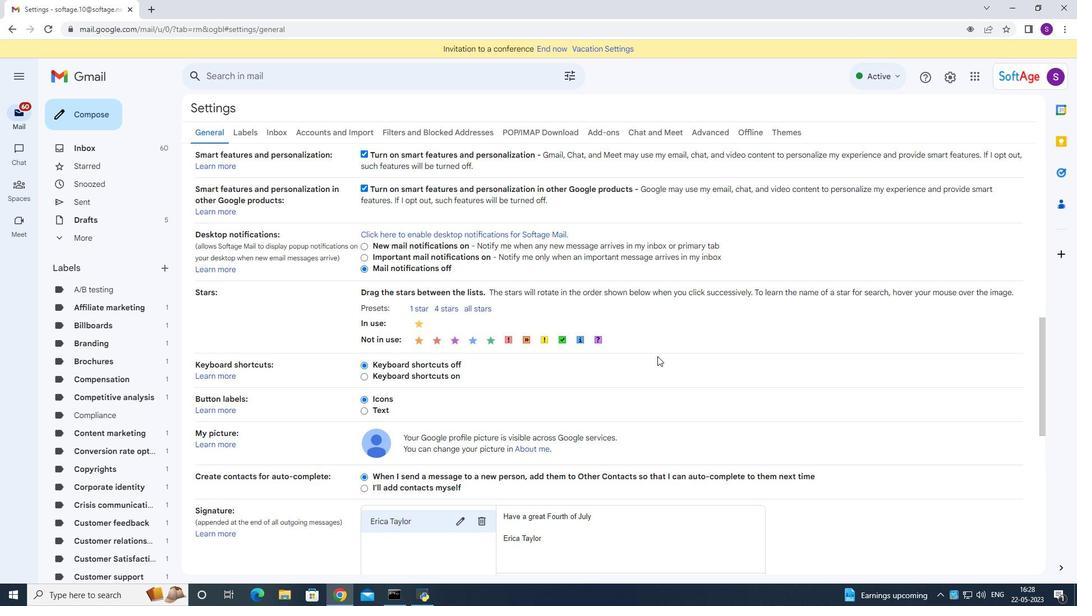 
Action: Mouse scrolled (625, 359) with delta (0, 0)
Screenshot: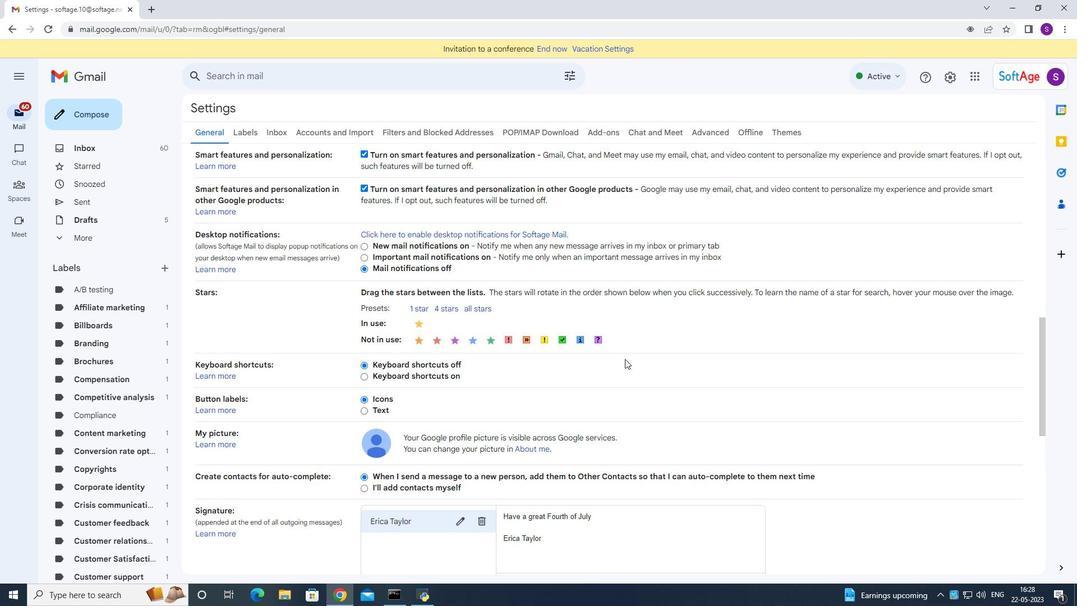 
Action: Mouse scrolled (625, 359) with delta (0, 0)
Screenshot: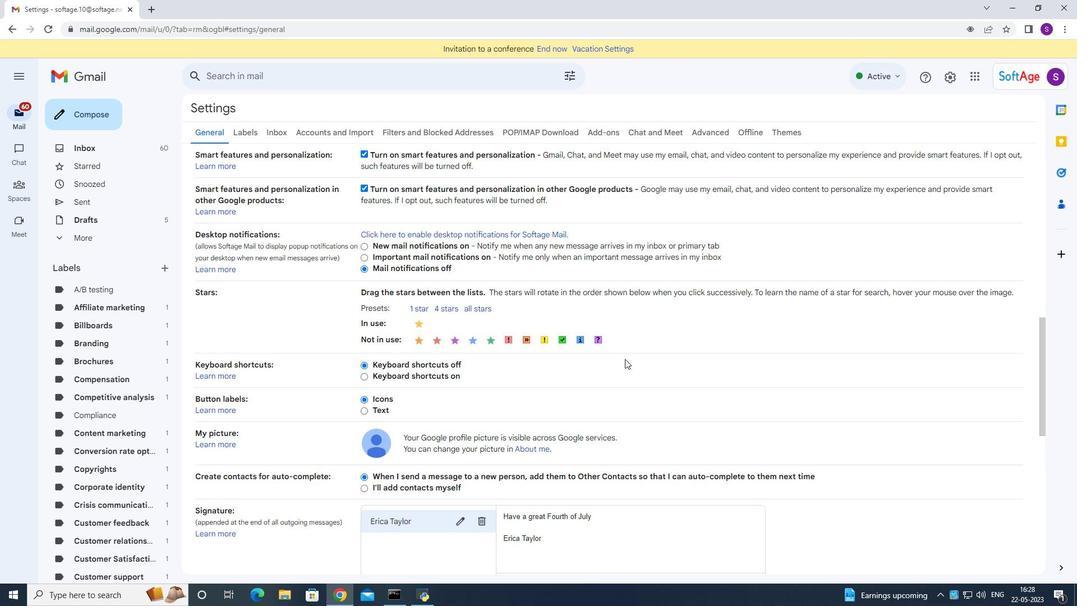 
Action: Mouse moved to (625, 360)
Screenshot: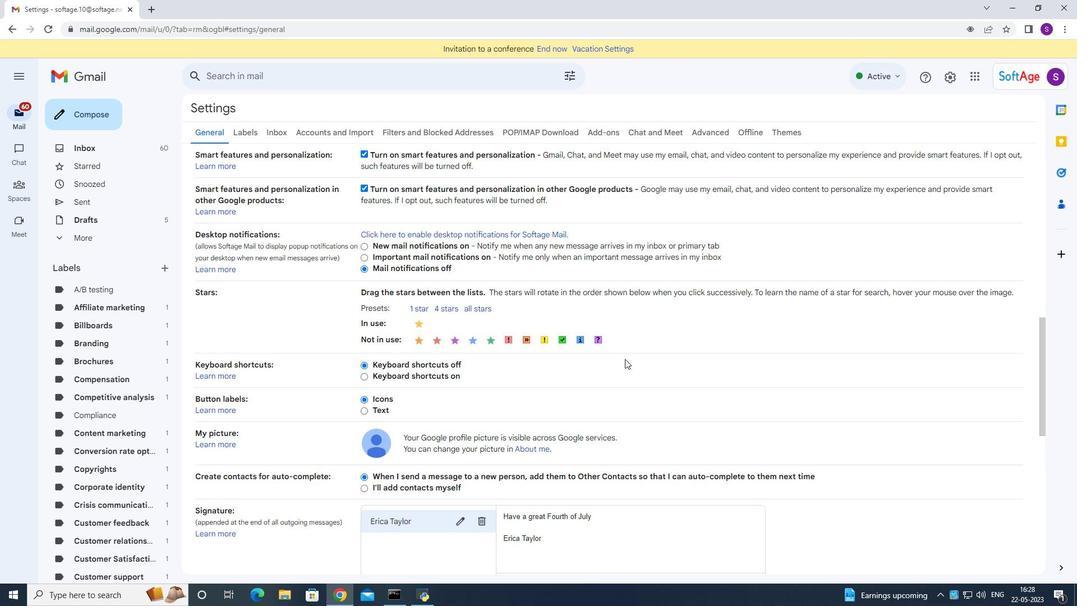 
Action: Mouse scrolled (625, 359) with delta (0, 0)
Screenshot: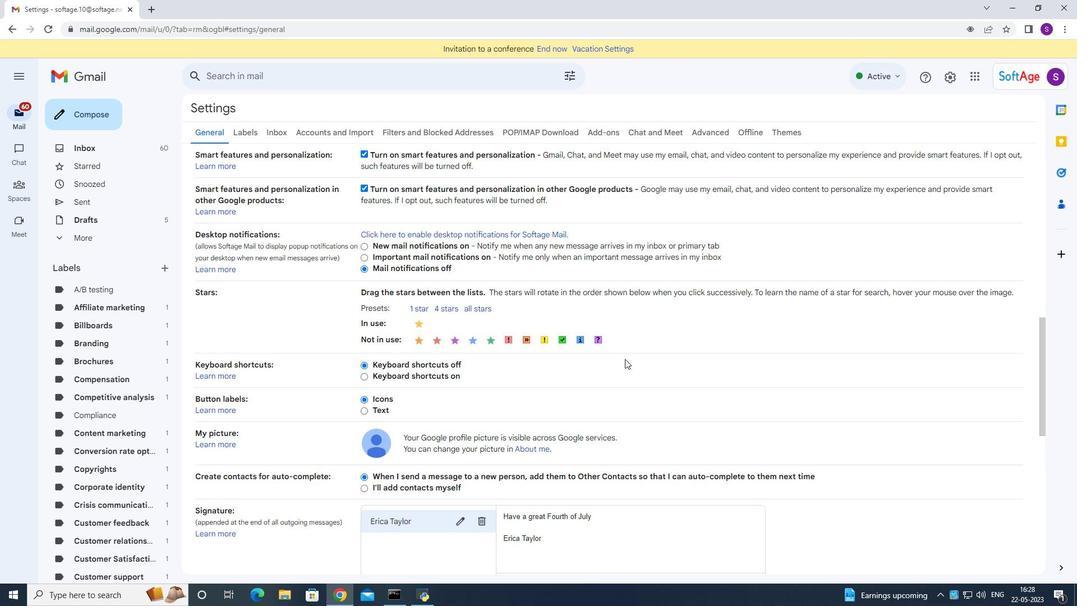 
Action: Mouse scrolled (625, 359) with delta (0, 0)
Screenshot: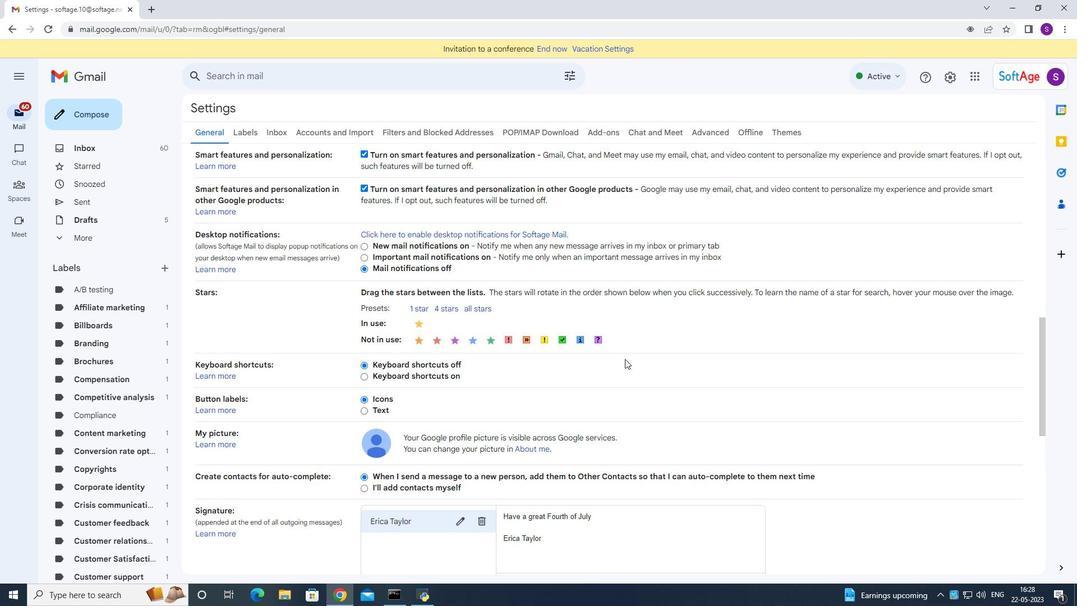 
Action: Mouse moved to (575, 417)
Screenshot: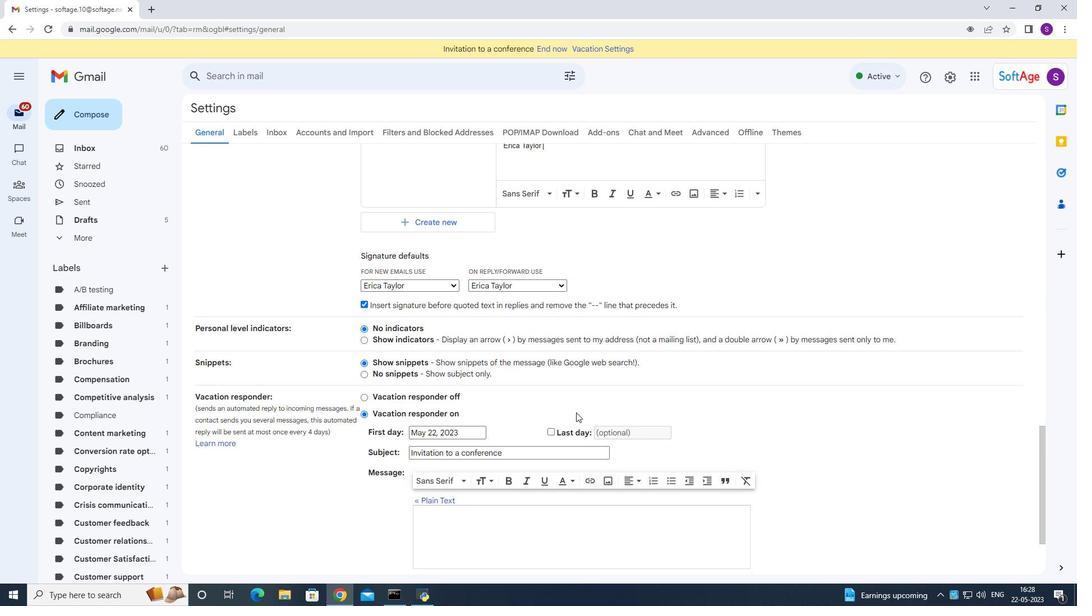 
Action: Mouse scrolled (575, 416) with delta (0, 0)
Screenshot: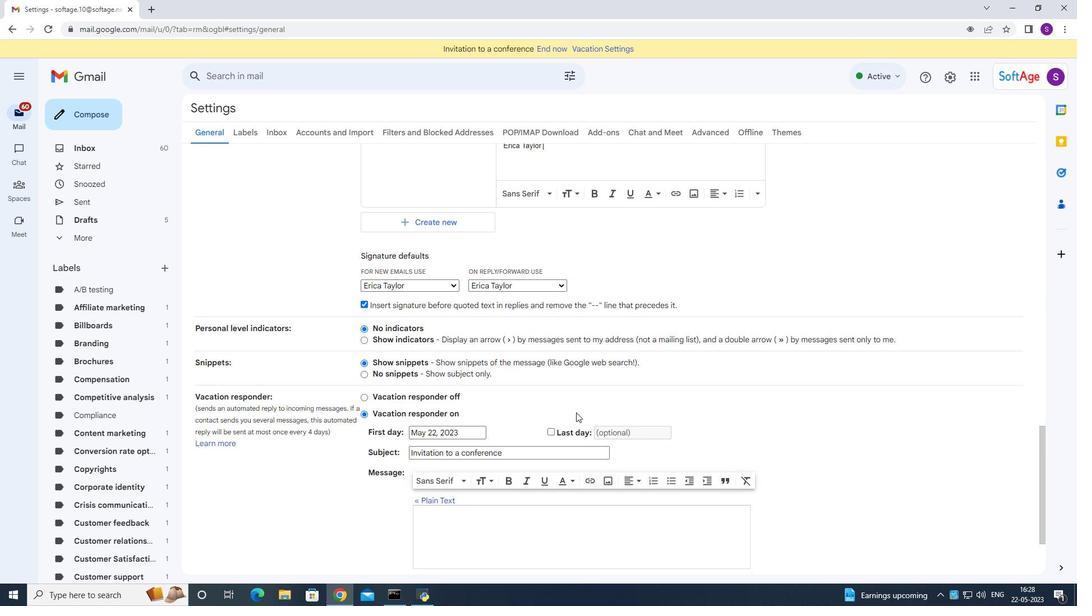 
Action: Mouse scrolled (575, 416) with delta (0, 0)
Screenshot: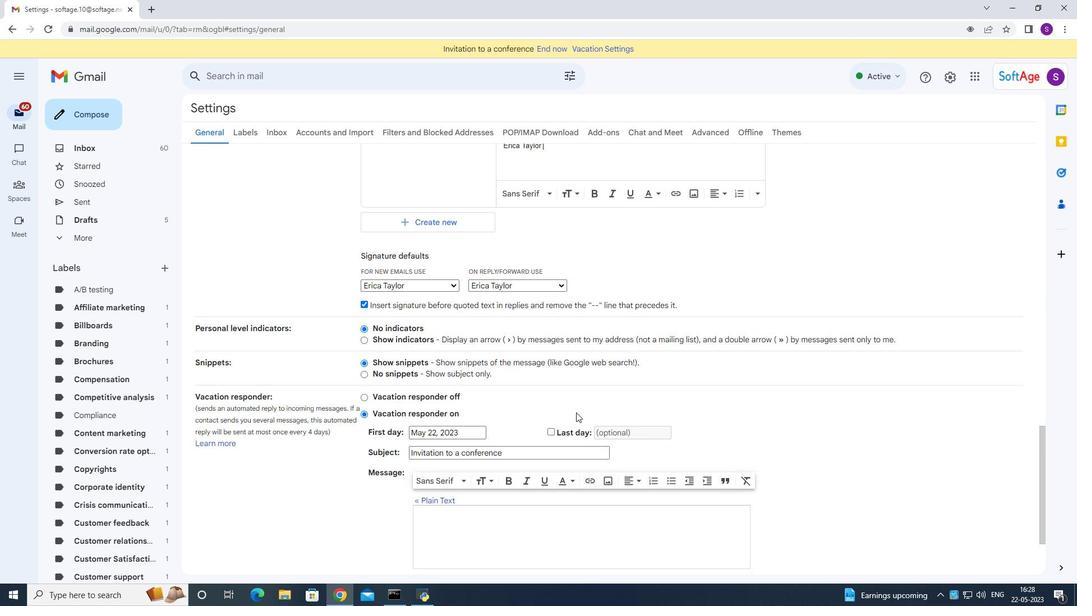 
Action: Mouse moved to (575, 418)
Screenshot: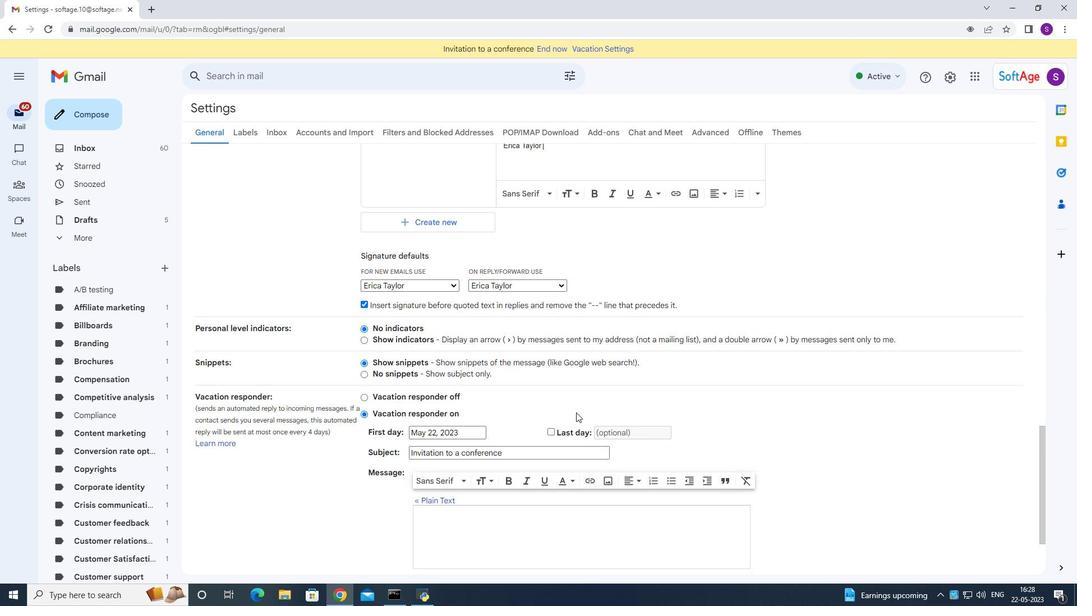 
Action: Mouse scrolled (575, 417) with delta (0, 0)
Screenshot: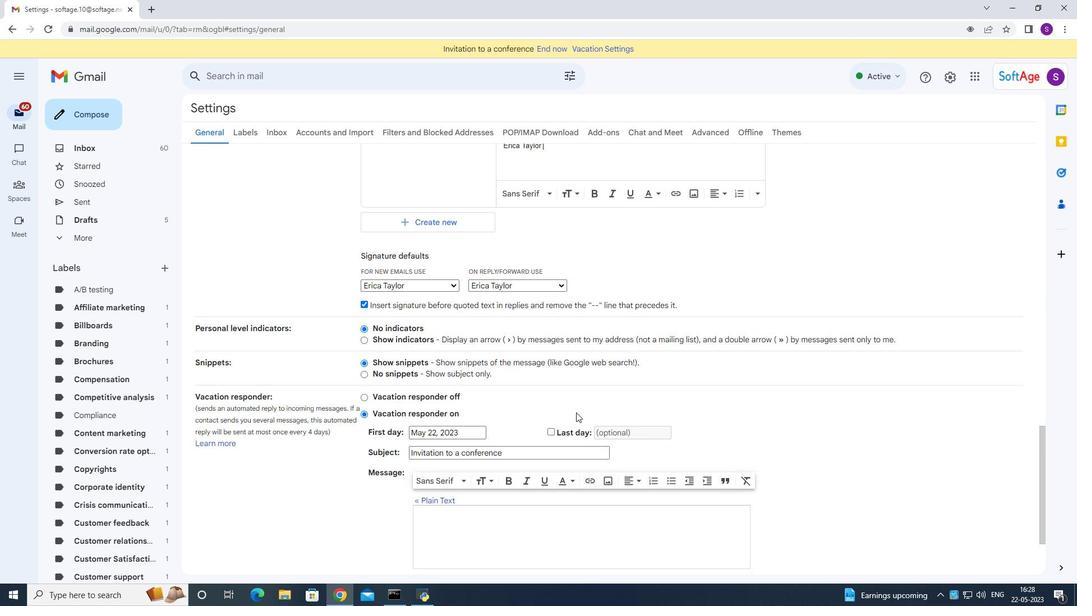 
Action: Mouse scrolled (575, 417) with delta (0, 0)
Screenshot: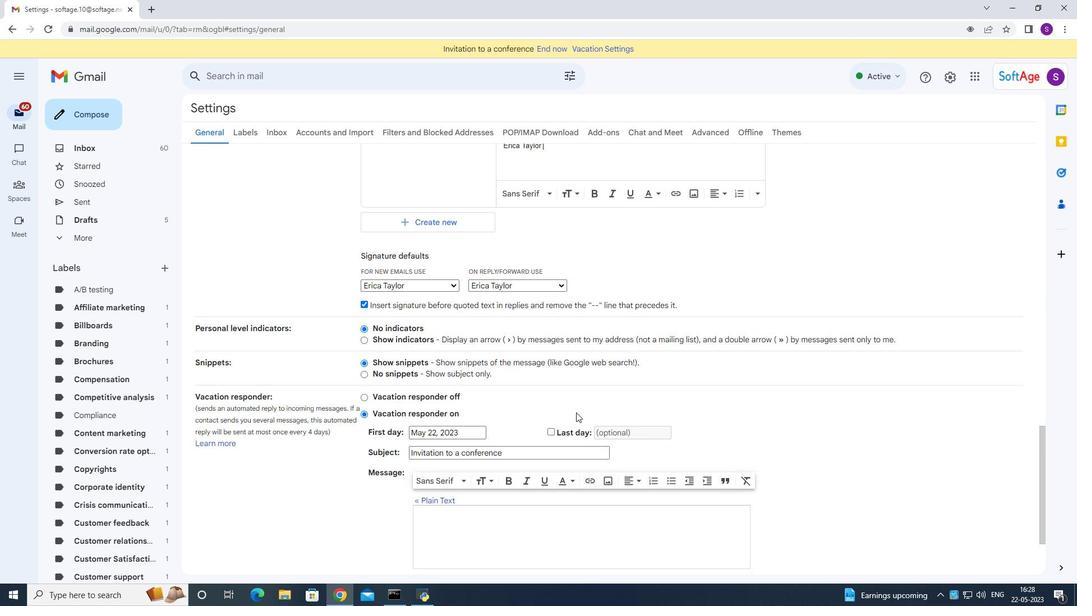 
Action: Mouse scrolled (575, 417) with delta (0, 0)
Screenshot: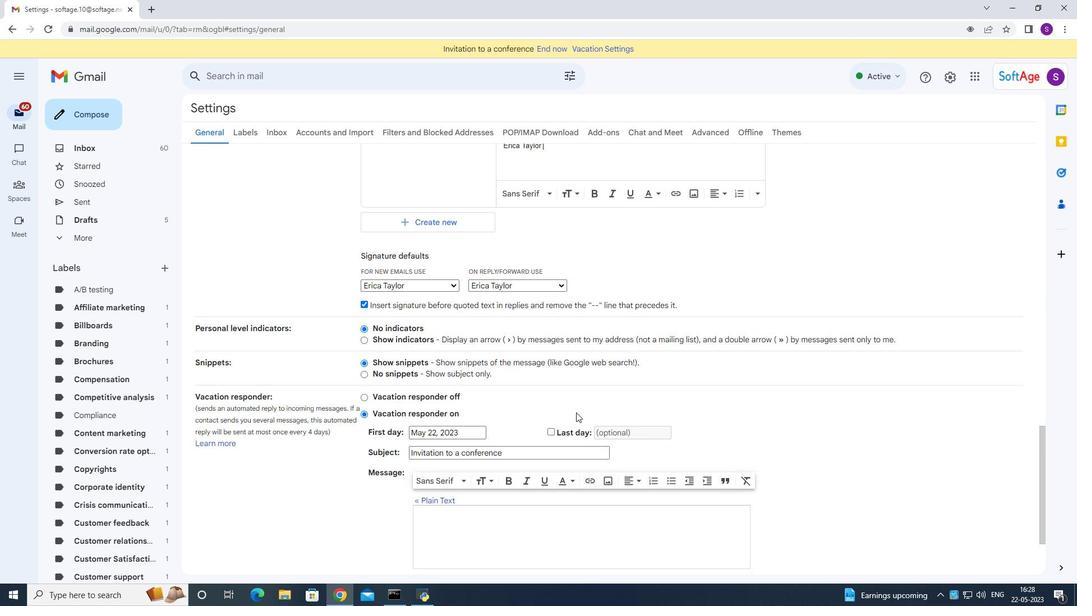 
Action: Mouse moved to (575, 418)
Screenshot: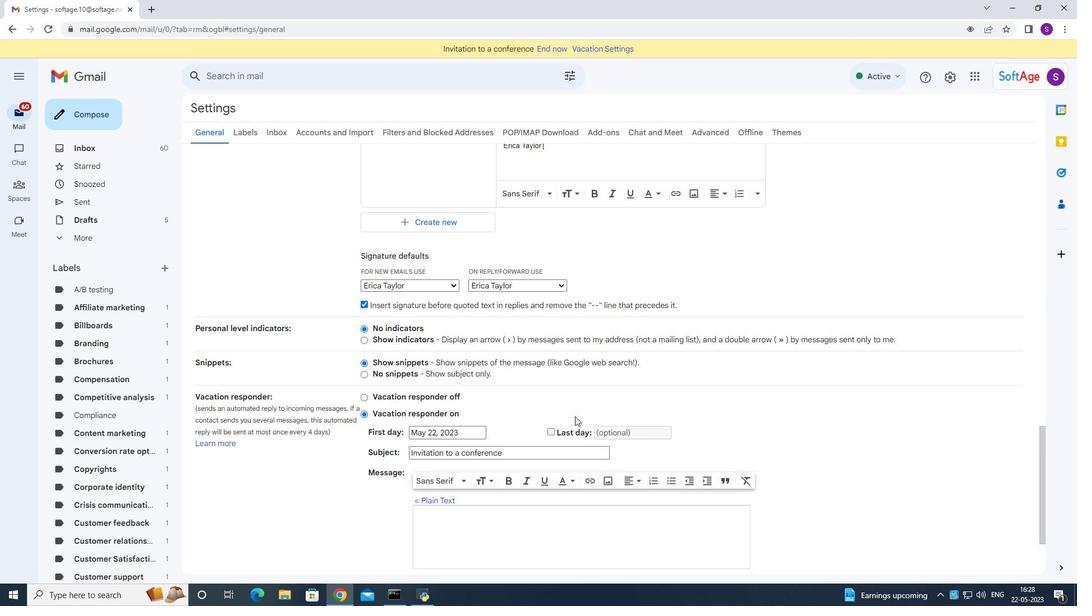 
Action: Mouse scrolled (575, 418) with delta (0, 0)
Screenshot: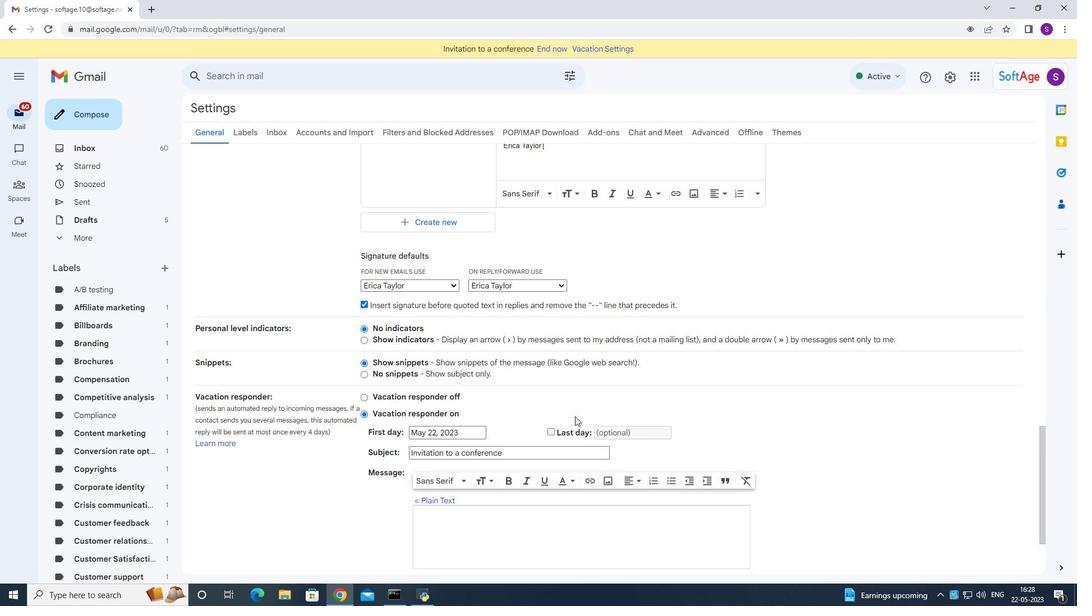
Action: Mouse moved to (563, 501)
Screenshot: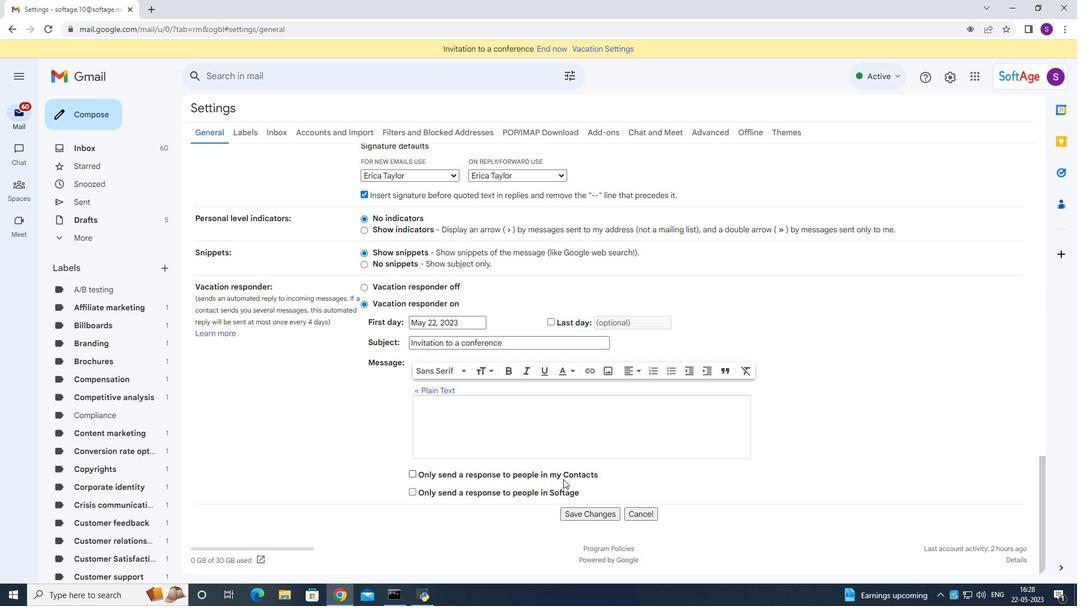 
Action: Mouse scrolled (563, 484) with delta (0, 0)
Screenshot: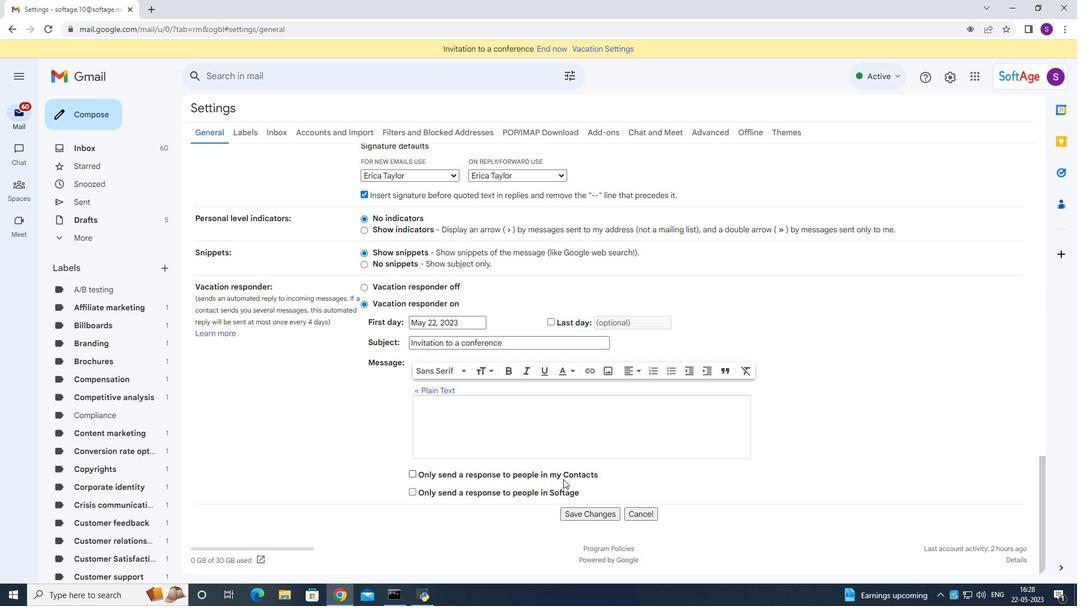 
Action: Mouse moved to (563, 503)
Screenshot: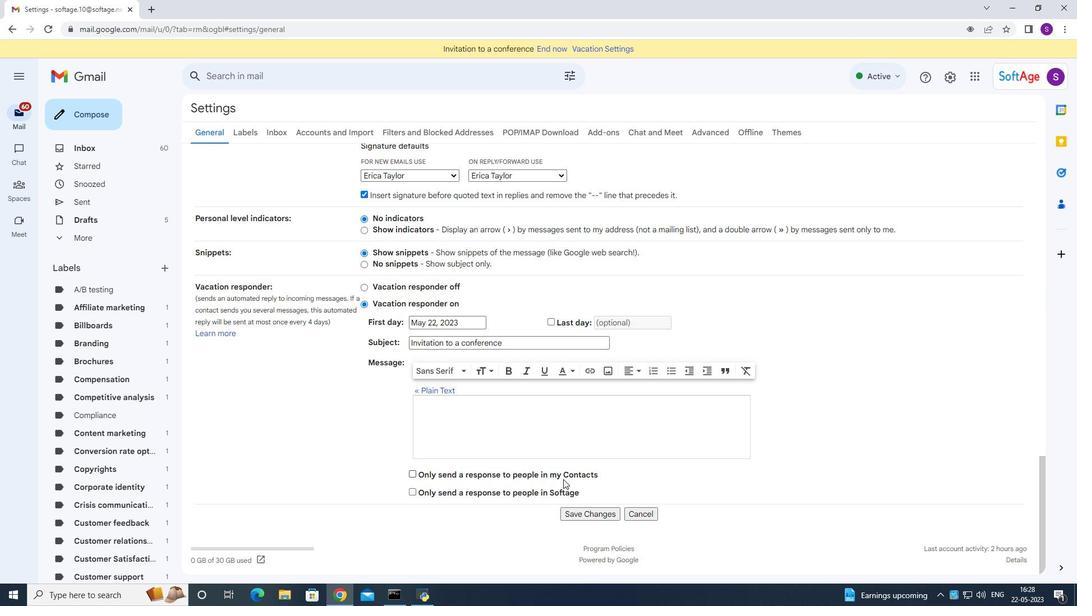 
Action: Mouse scrolled (563, 486) with delta (0, 0)
Screenshot: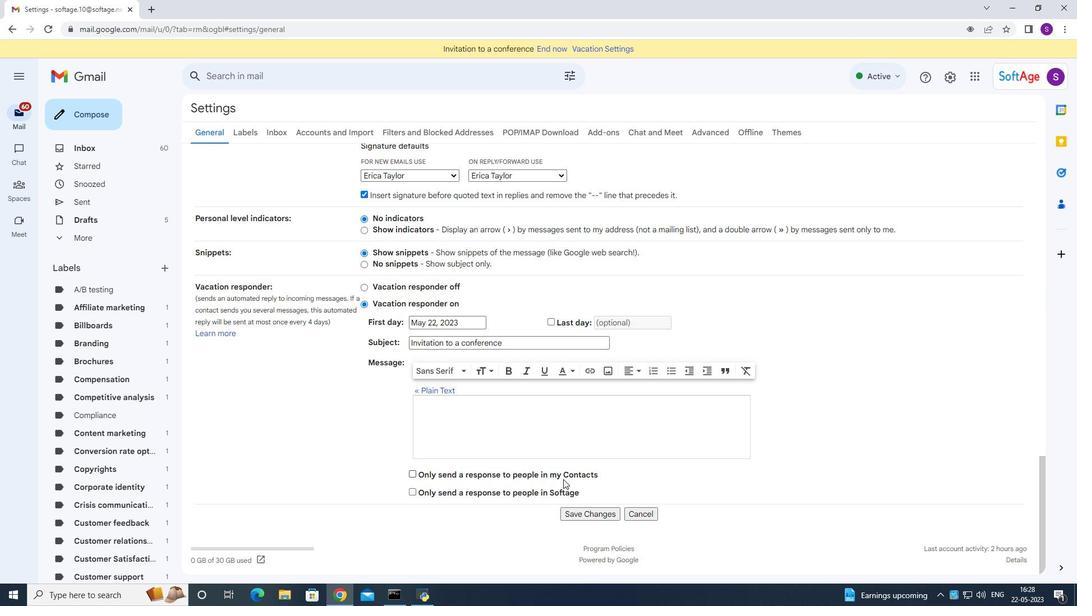 
Action: Mouse moved to (563, 505)
Screenshot: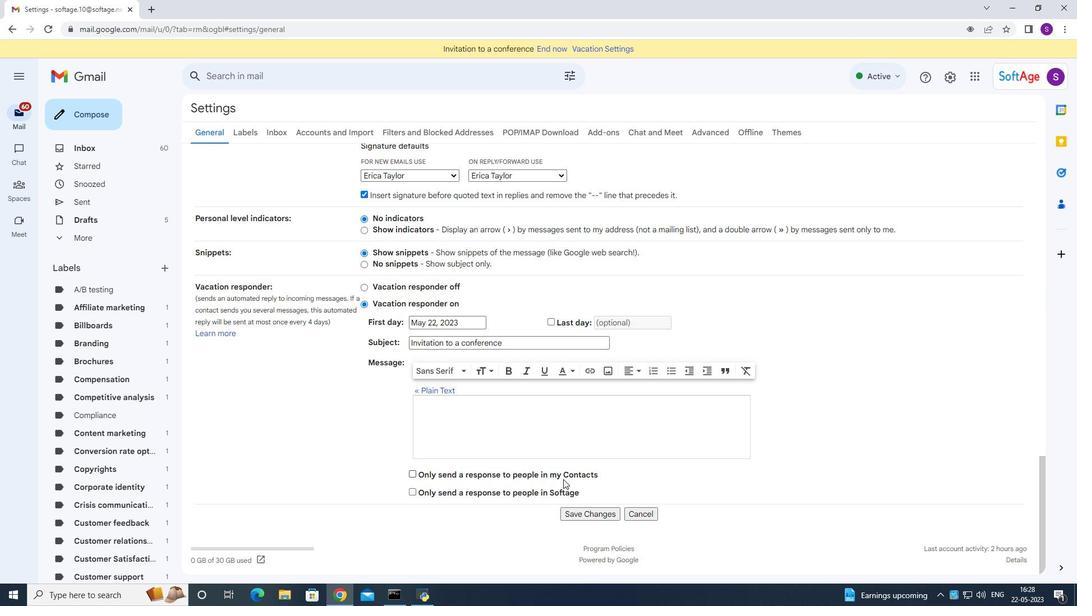 
Action: Mouse scrolled (563, 489) with delta (0, 0)
Screenshot: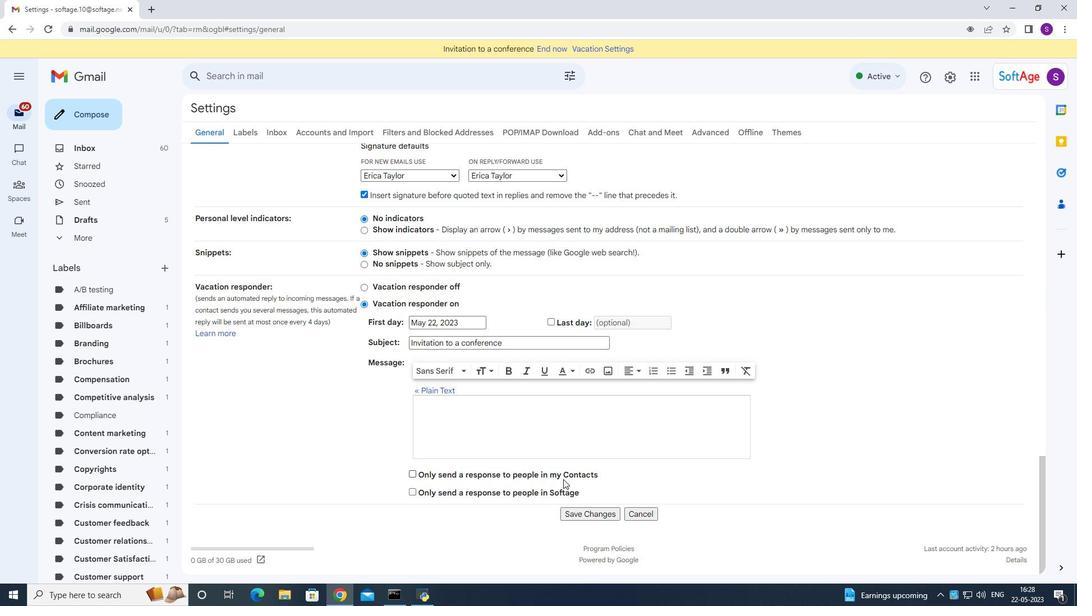 
Action: Mouse moved to (563, 507)
Screenshot: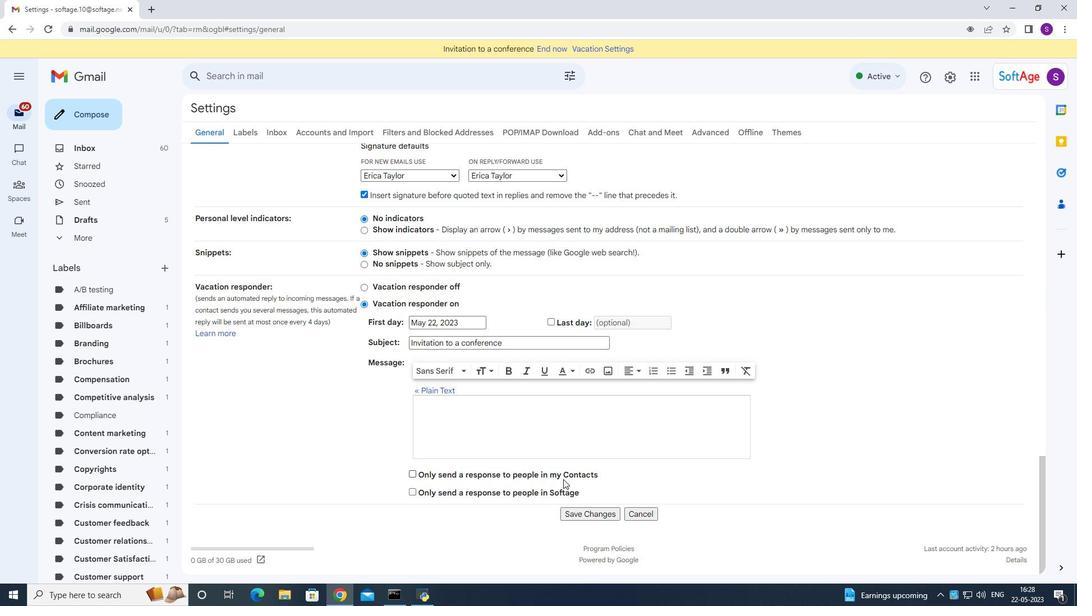 
Action: Mouse scrolled (563, 489) with delta (0, 0)
Screenshot: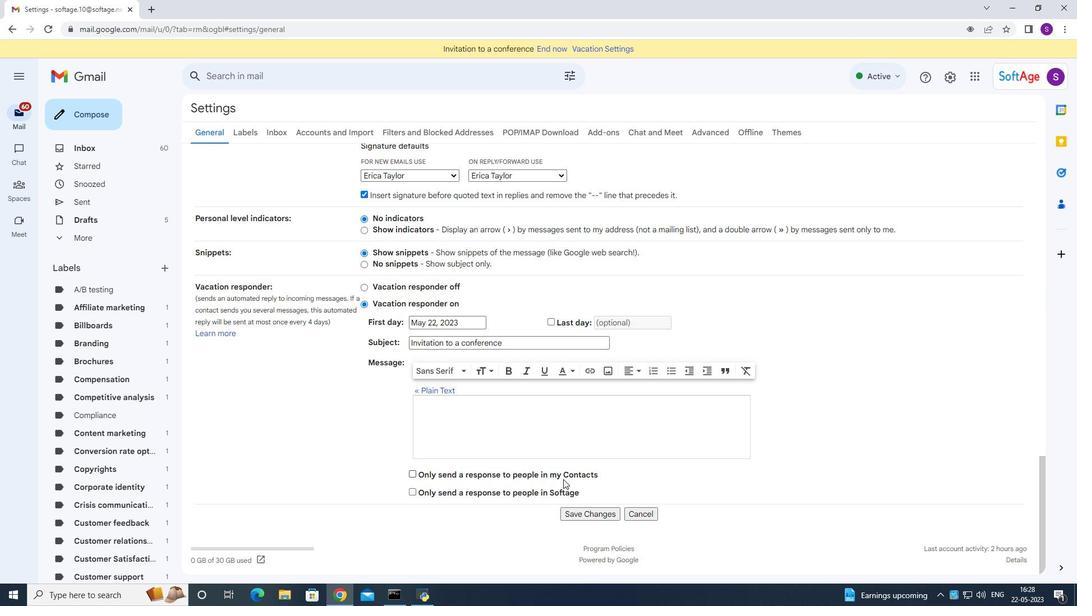 
Action: Mouse moved to (563, 508)
Screenshot: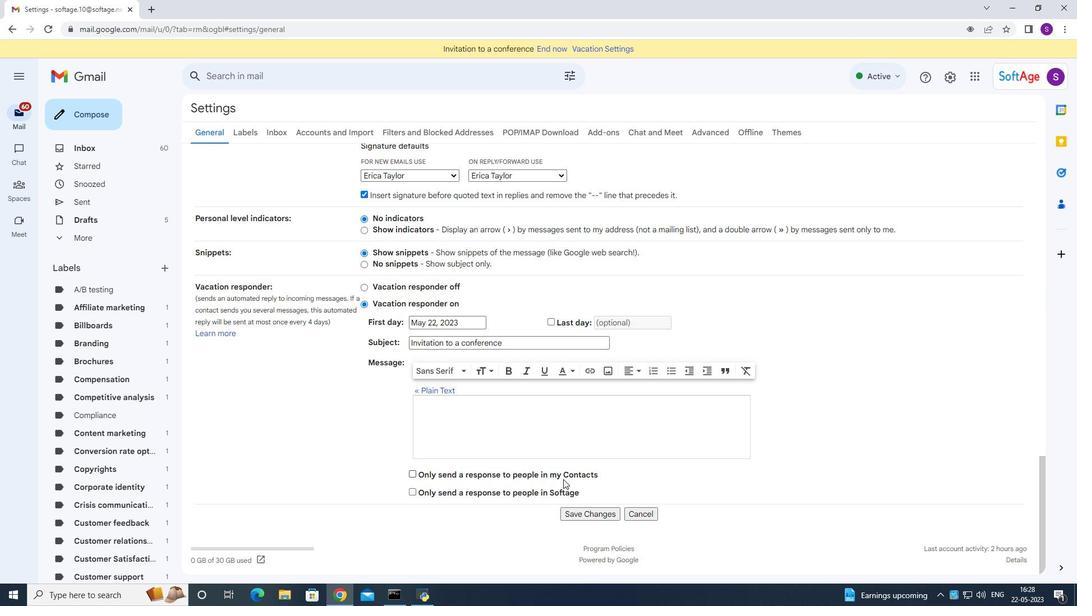 
Action: Mouse scrolled (563, 491) with delta (0, 0)
Screenshot: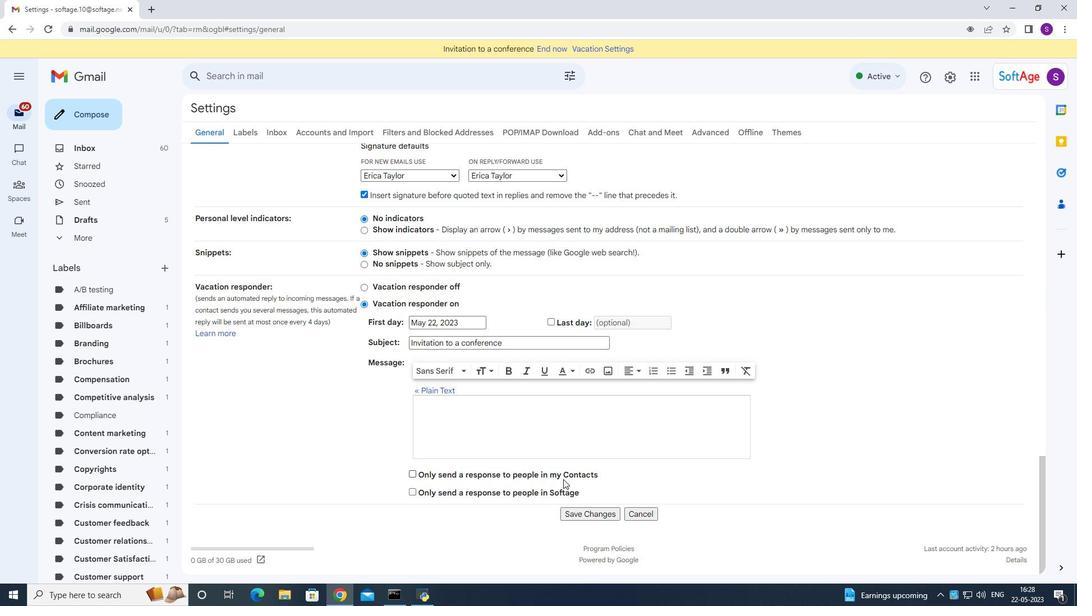 
Action: Mouse moved to (568, 519)
Screenshot: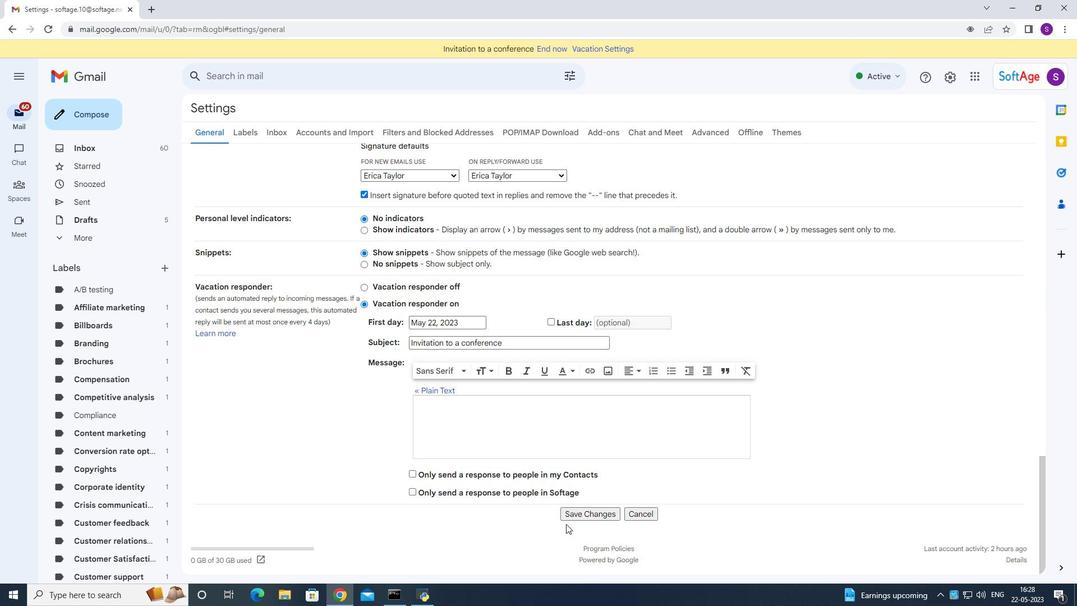 
Action: Mouse pressed left at (568, 519)
Screenshot: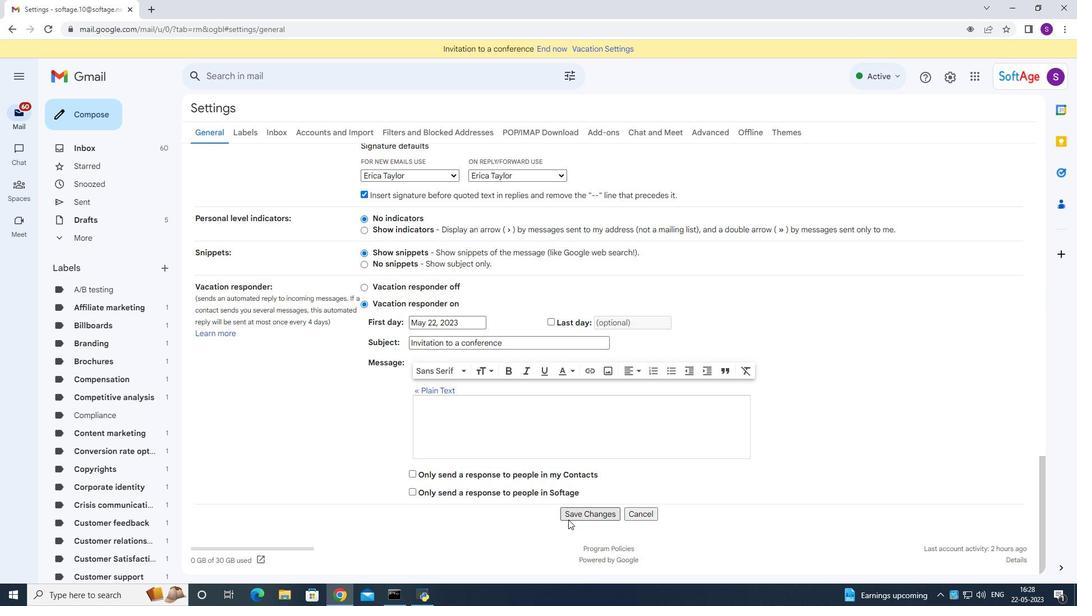 
Action: Mouse moved to (79, 122)
Screenshot: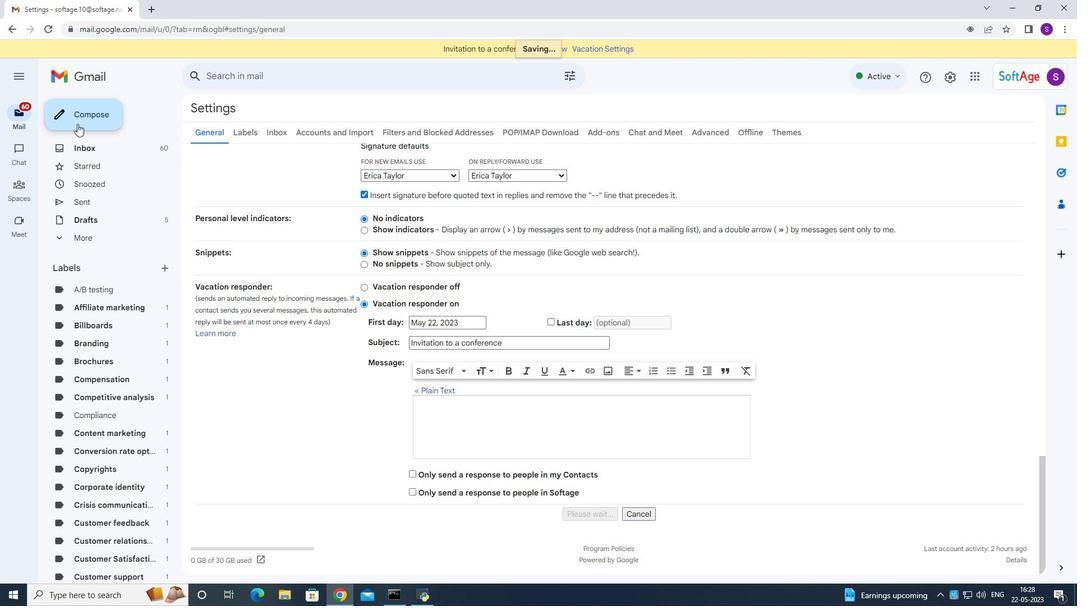 
Action: Mouse pressed left at (79, 122)
Screenshot: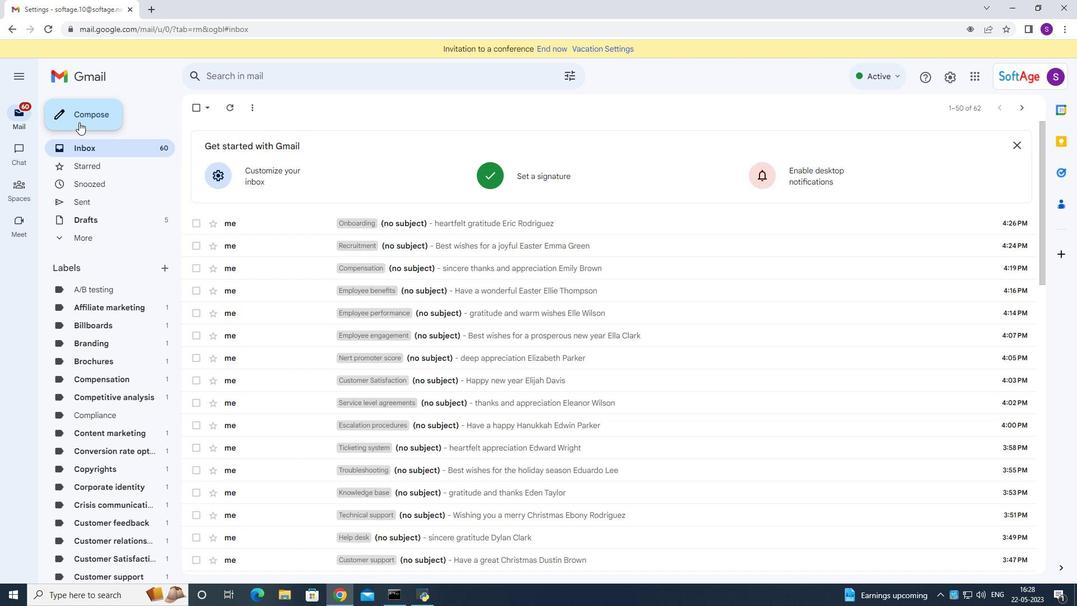 
Action: Mouse moved to (755, 288)
Screenshot: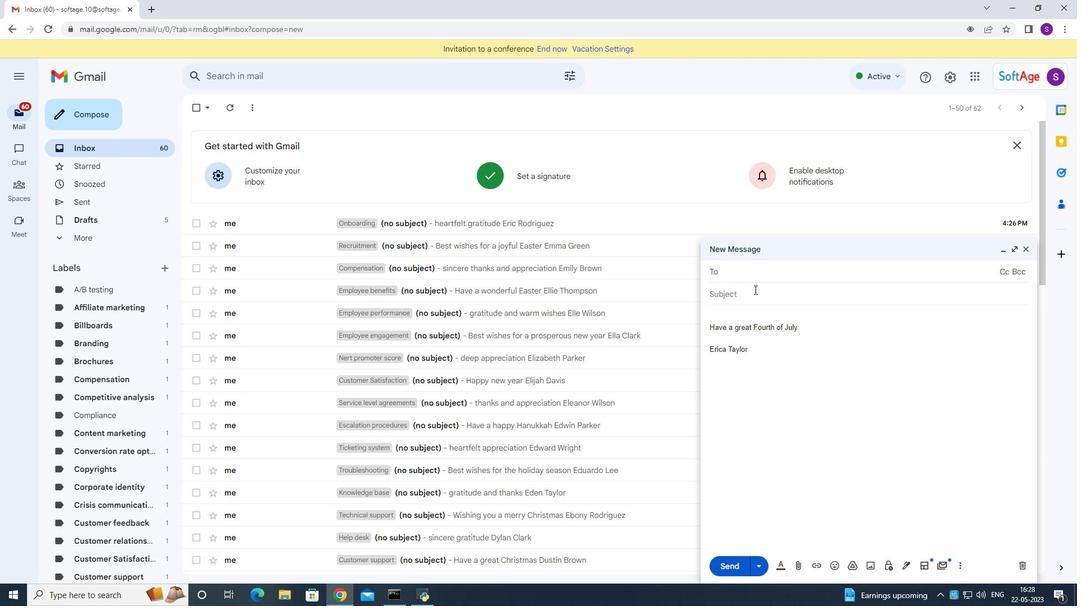 
Action: Key pressed <Key.shift>Softage.10<Key.shift>@softage.net
Screenshot: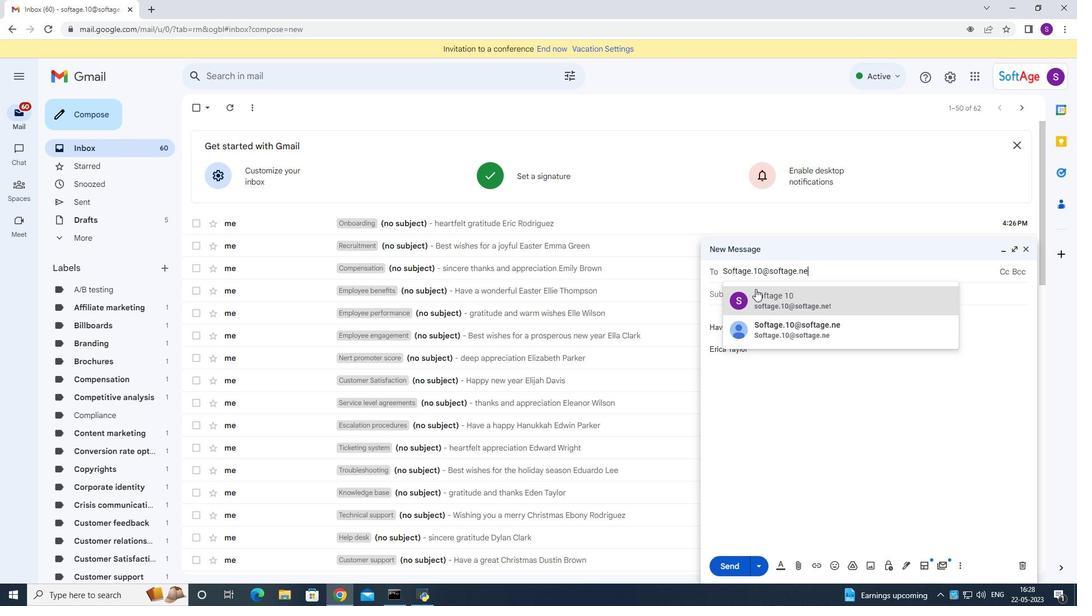 
Action: Mouse moved to (796, 312)
Screenshot: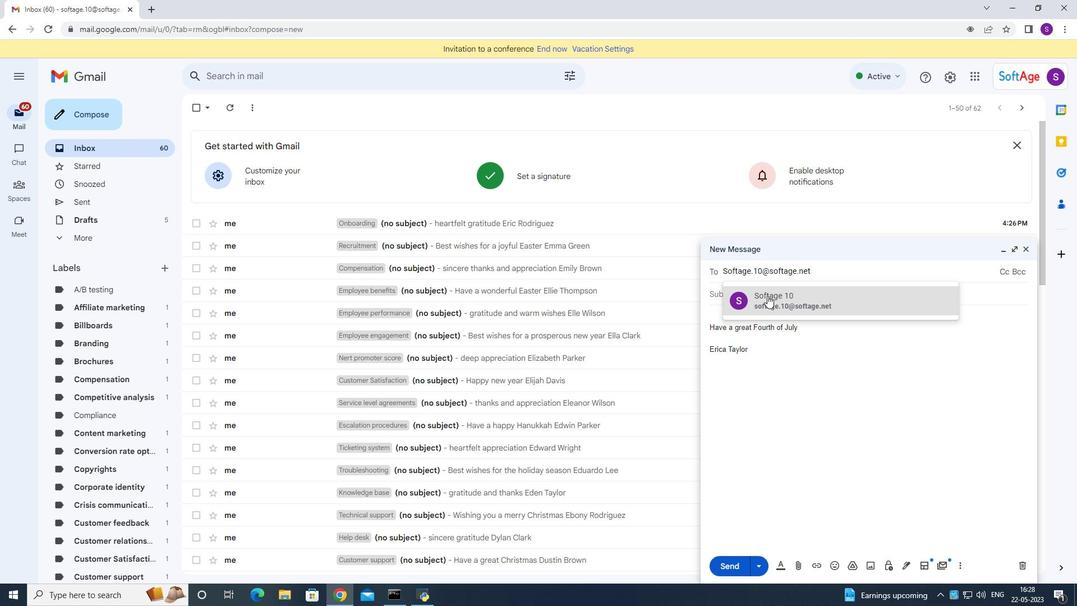 
Action: Mouse pressed left at (796, 312)
Screenshot: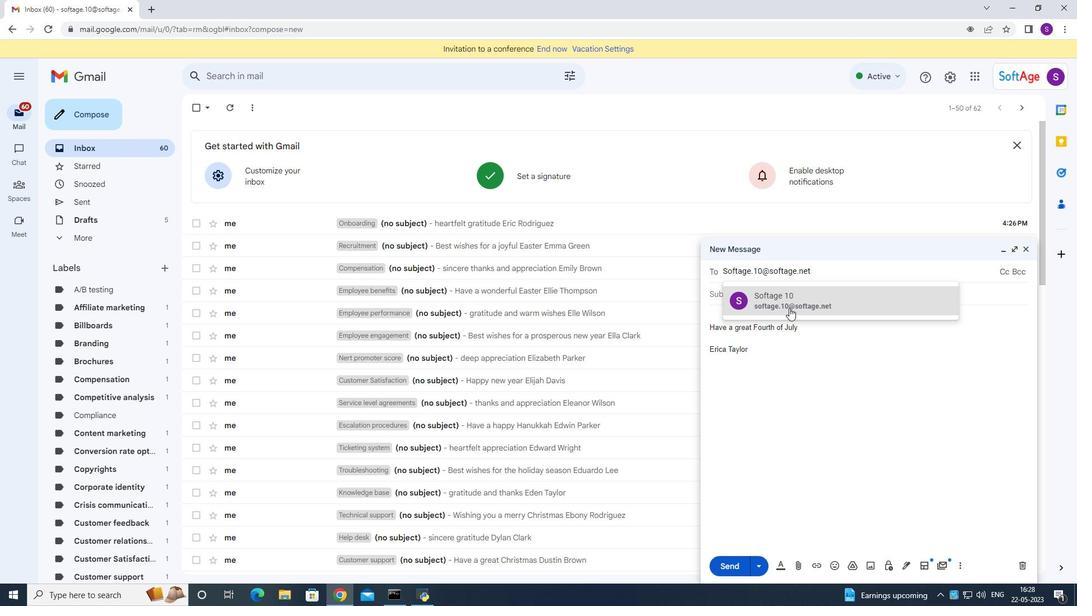
Action: Mouse moved to (962, 567)
Screenshot: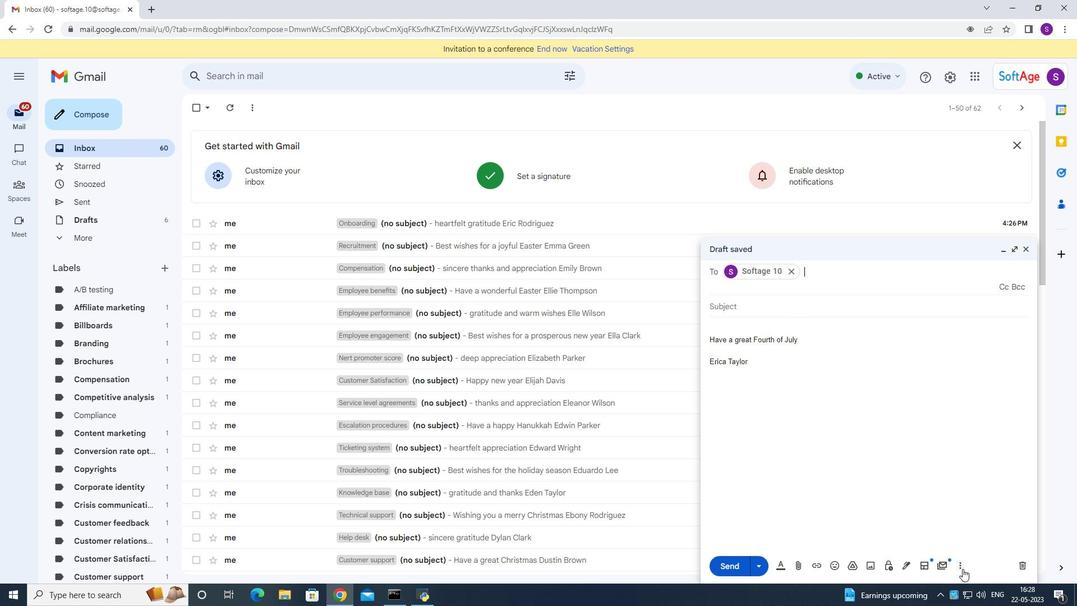 
Action: Mouse pressed left at (962, 567)
Screenshot: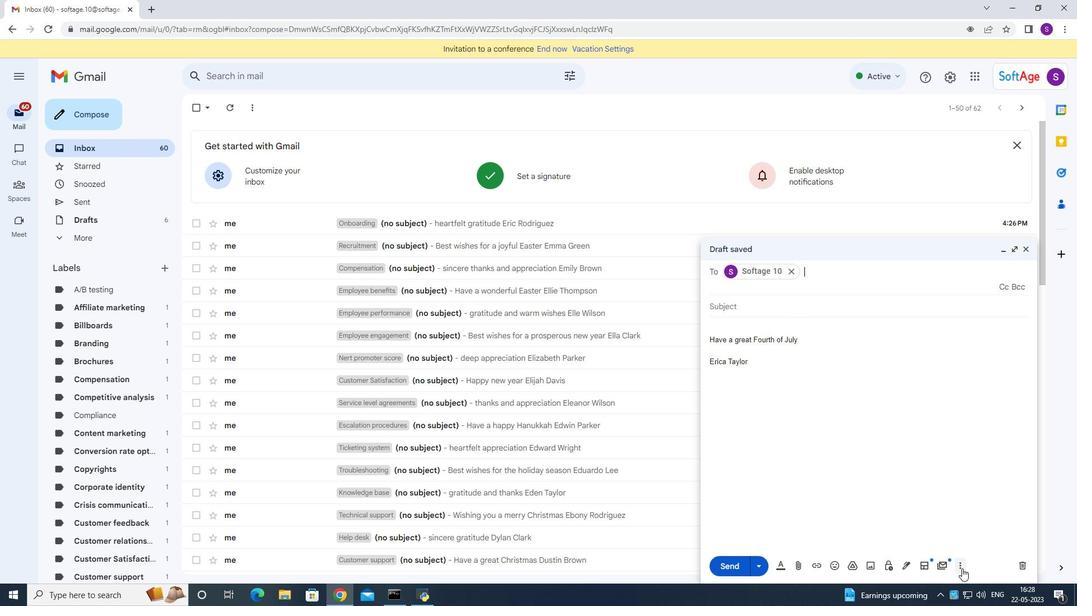 
Action: Mouse moved to (893, 464)
Screenshot: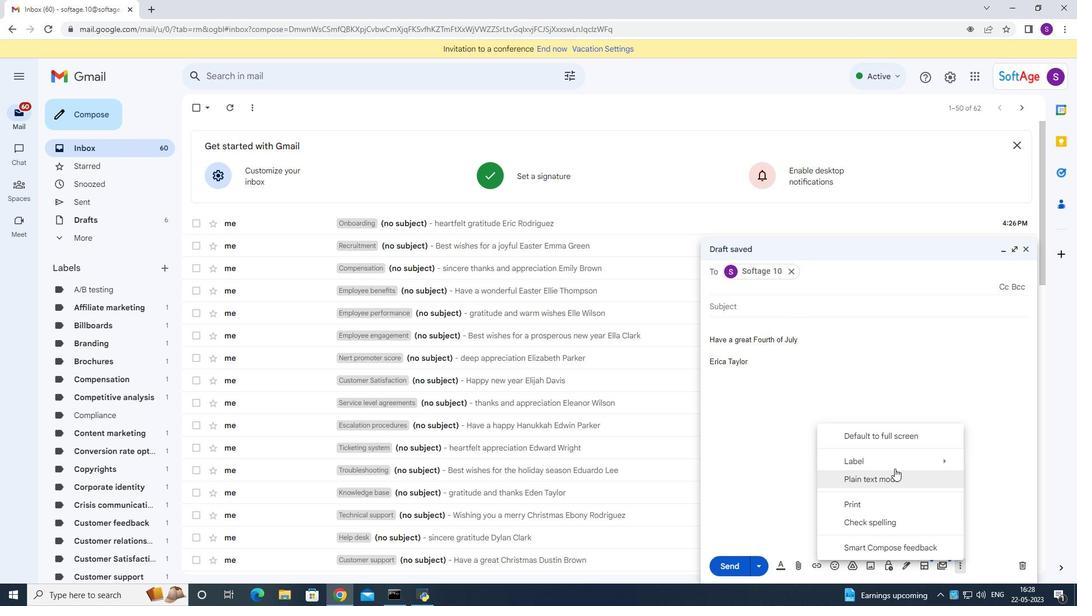 
Action: Mouse pressed left at (893, 464)
Screenshot: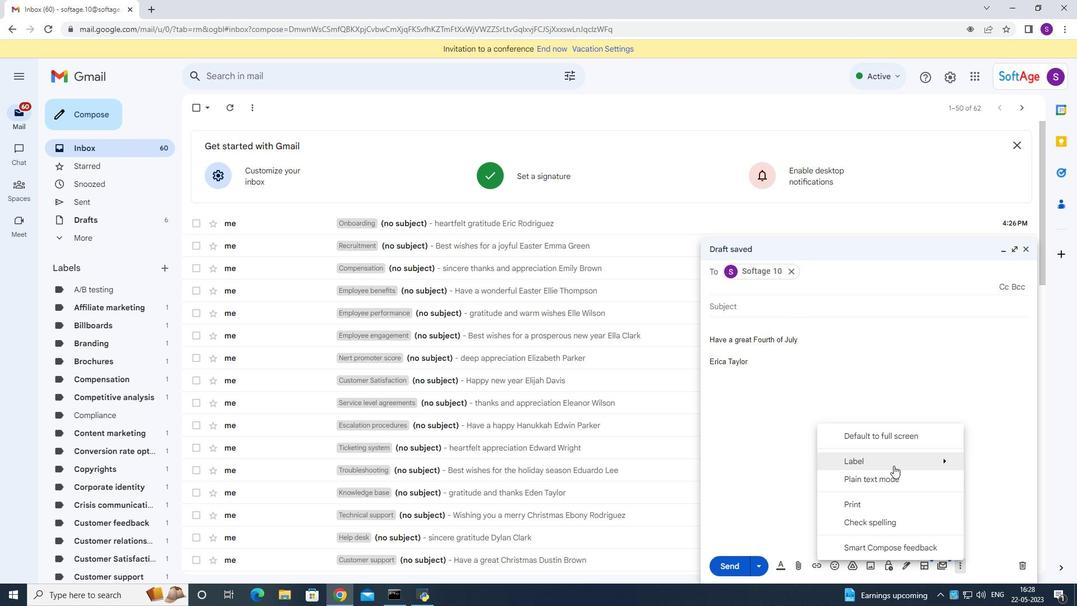 
Action: Mouse moved to (697, 442)
Screenshot: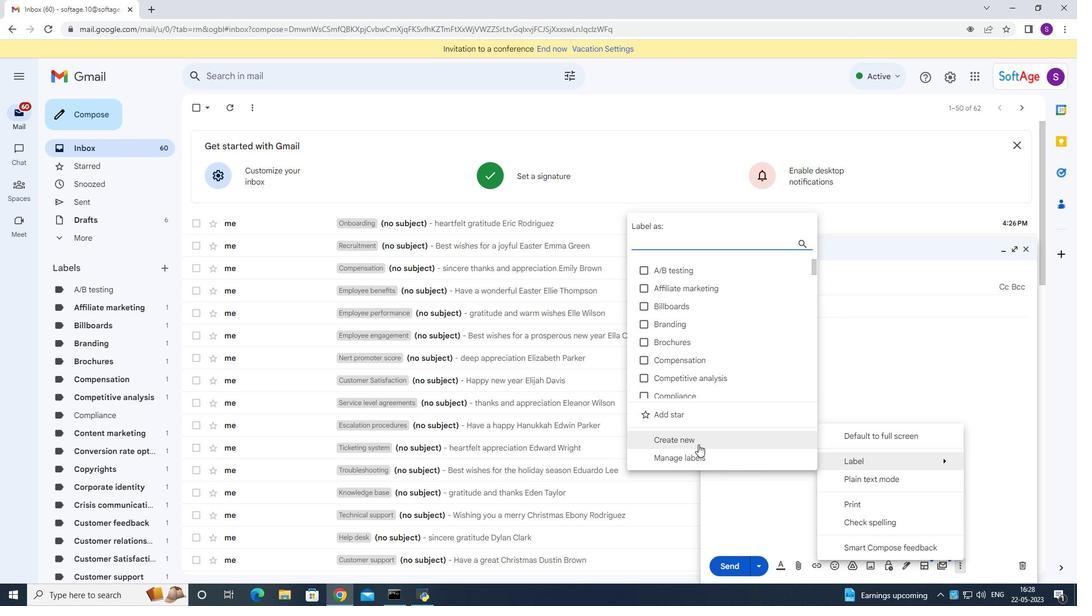 
Action: Mouse pressed left at (697, 442)
Screenshot: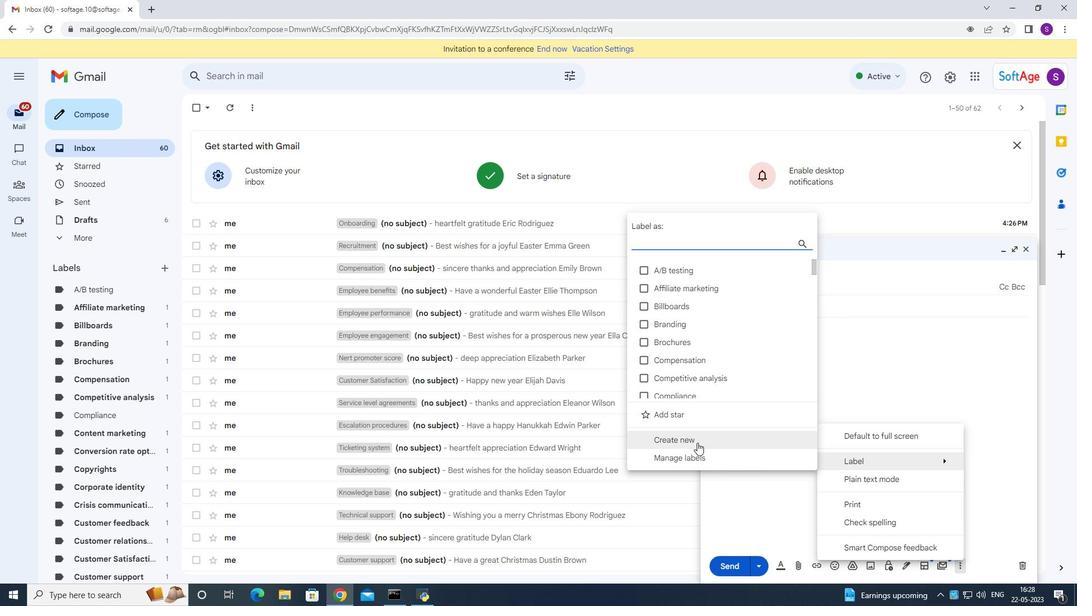 
Action: Mouse moved to (697, 441)
Screenshot: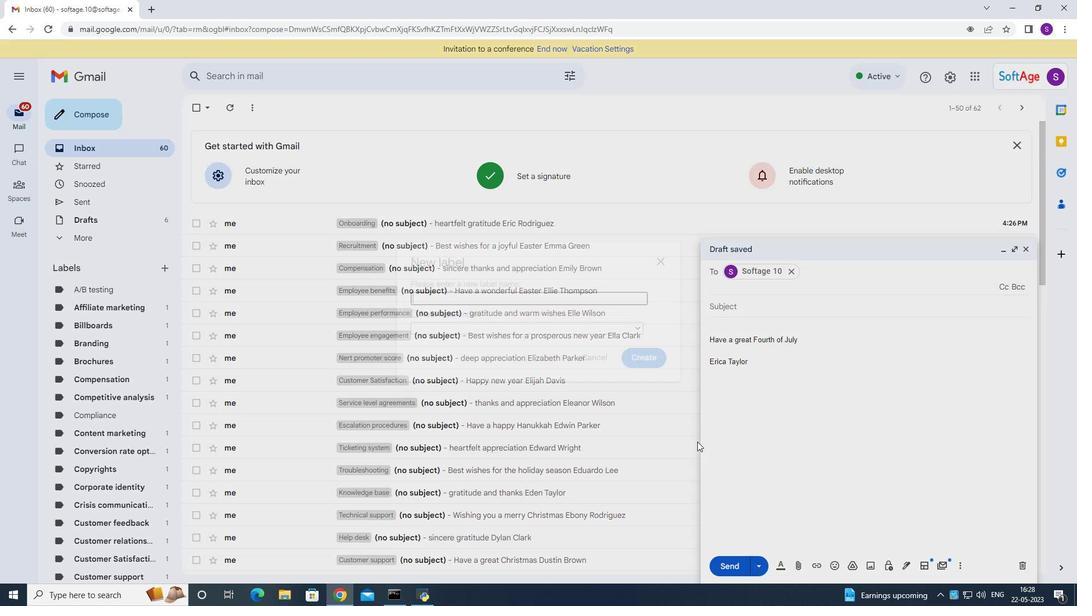 
Action: Key pressed <Key.shift>Training<Key.space>and<Key.space><Key.shift><Key.shift><Key.shift><Key.shift><Key.shift><Key.shift><Key.shift><Key.shift><Key.shift><Key.shift>D<Key.backspace>development<Key.space>
Screenshot: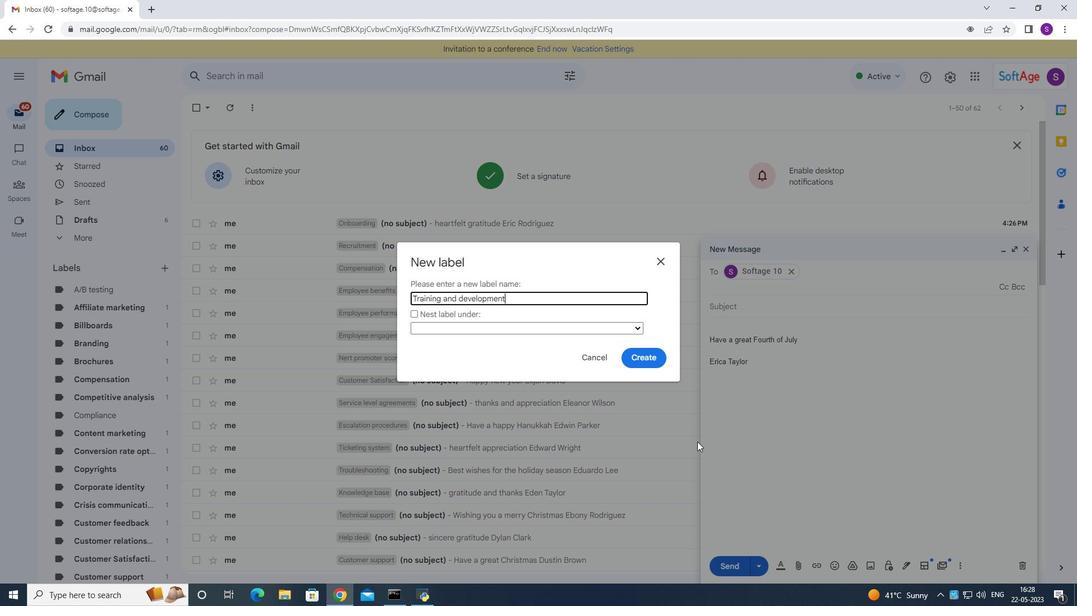 
Action: Mouse moved to (648, 355)
Screenshot: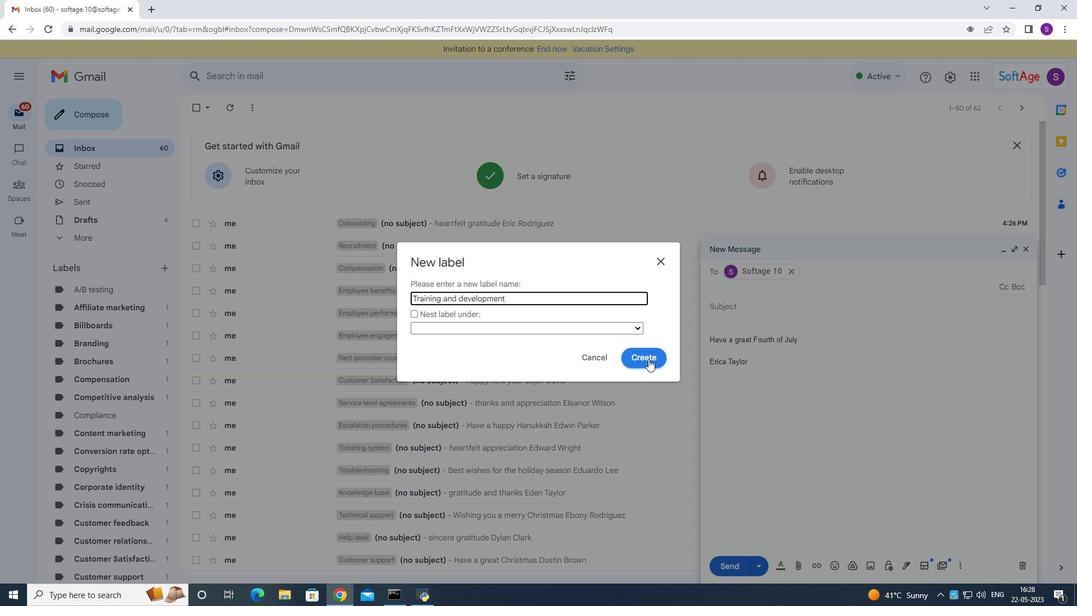 
Action: Mouse pressed left at (648, 355)
Screenshot: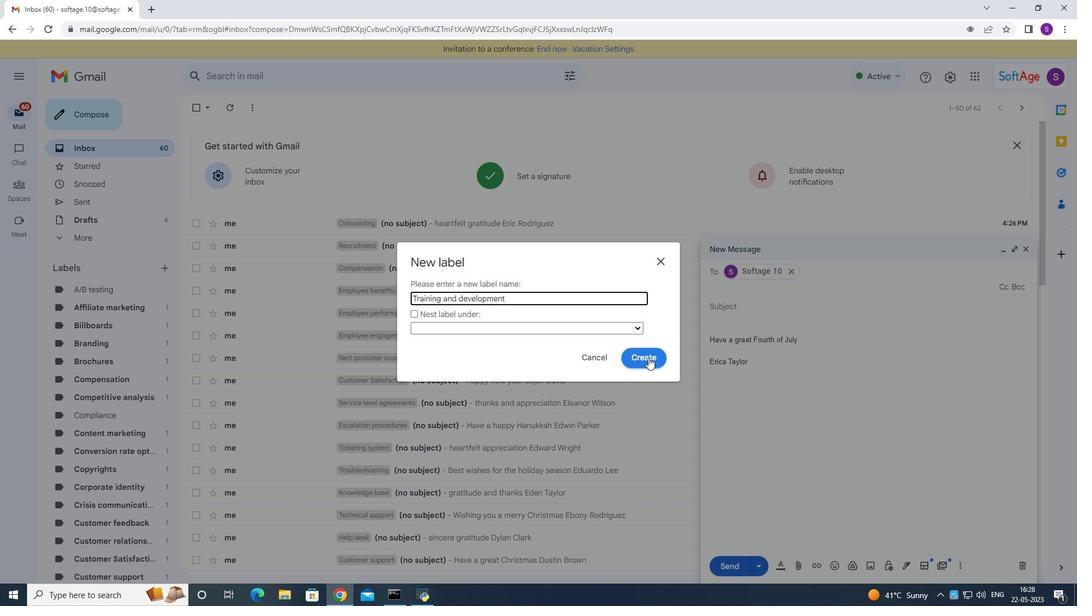 
Action: Mouse moved to (959, 563)
Screenshot: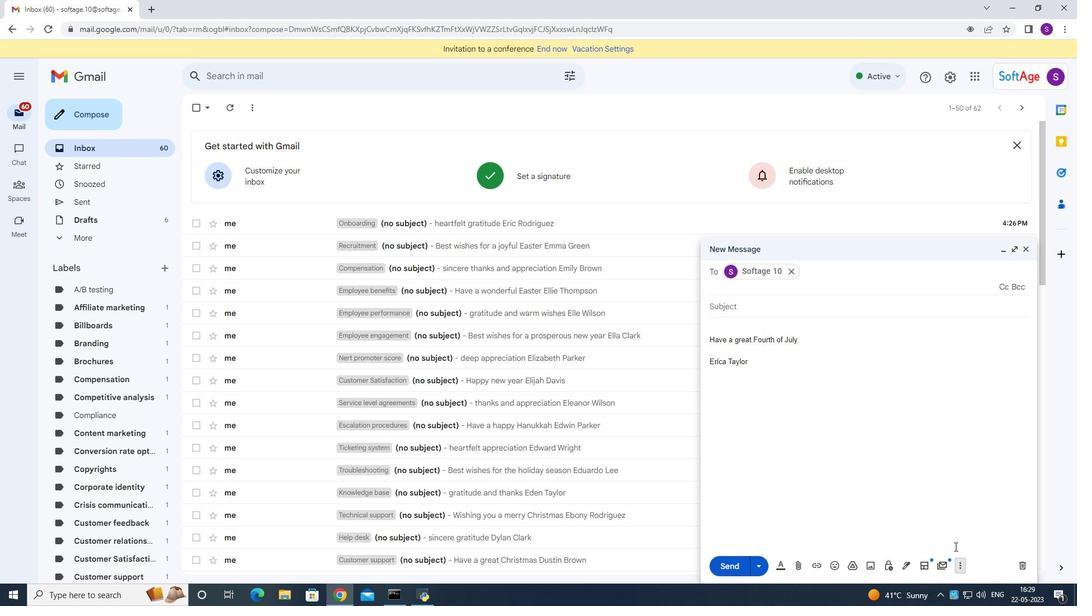 
Action: Mouse pressed left at (959, 563)
Screenshot: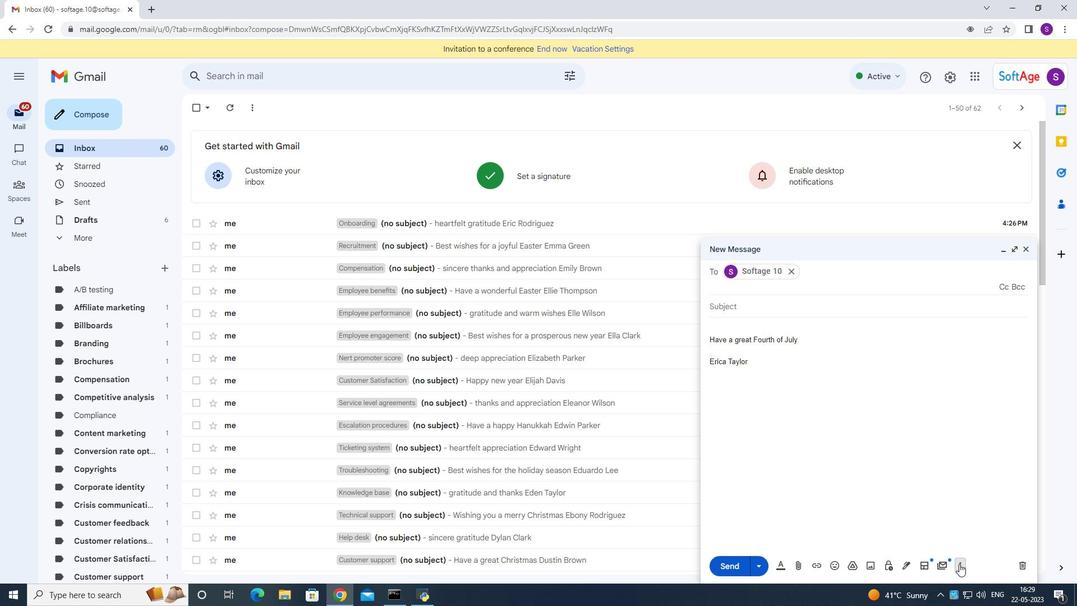
Action: Mouse moved to (857, 464)
Screenshot: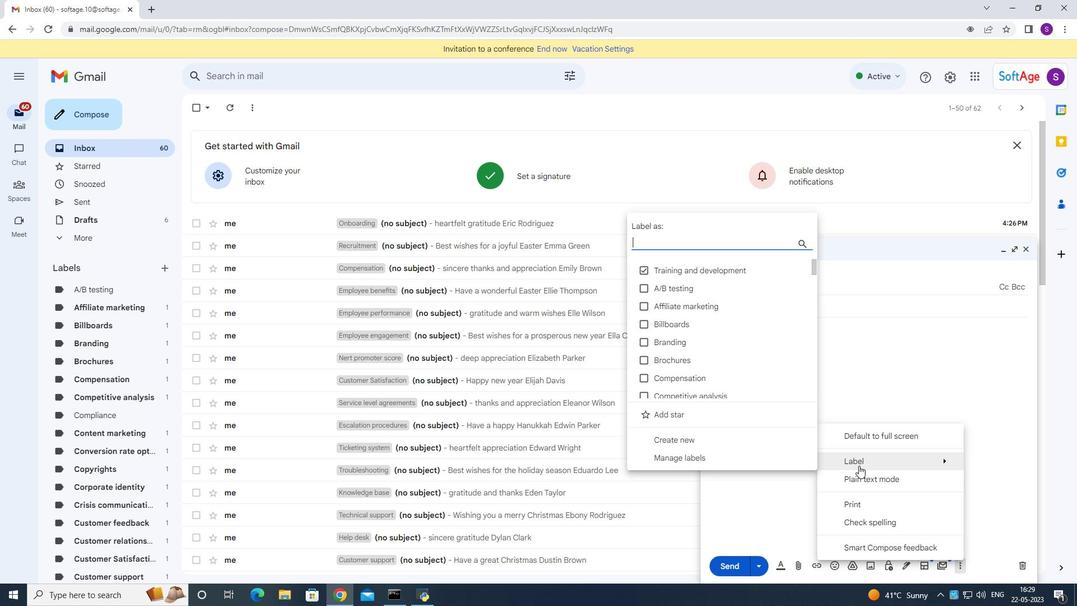 
Action: Mouse pressed left at (857, 464)
Screenshot: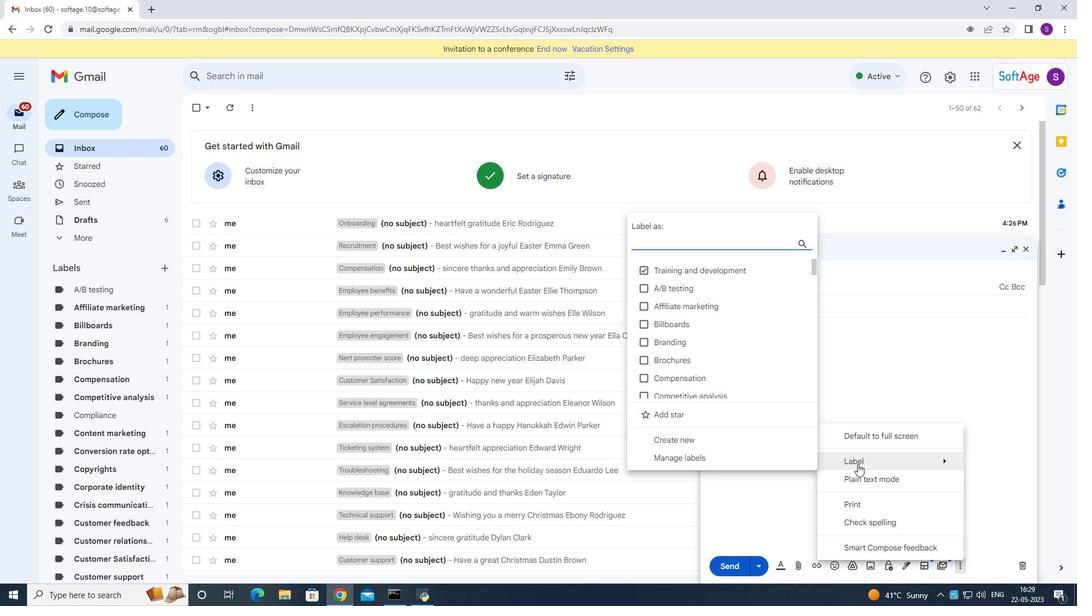 
Action: Mouse moved to (951, 360)
Screenshot: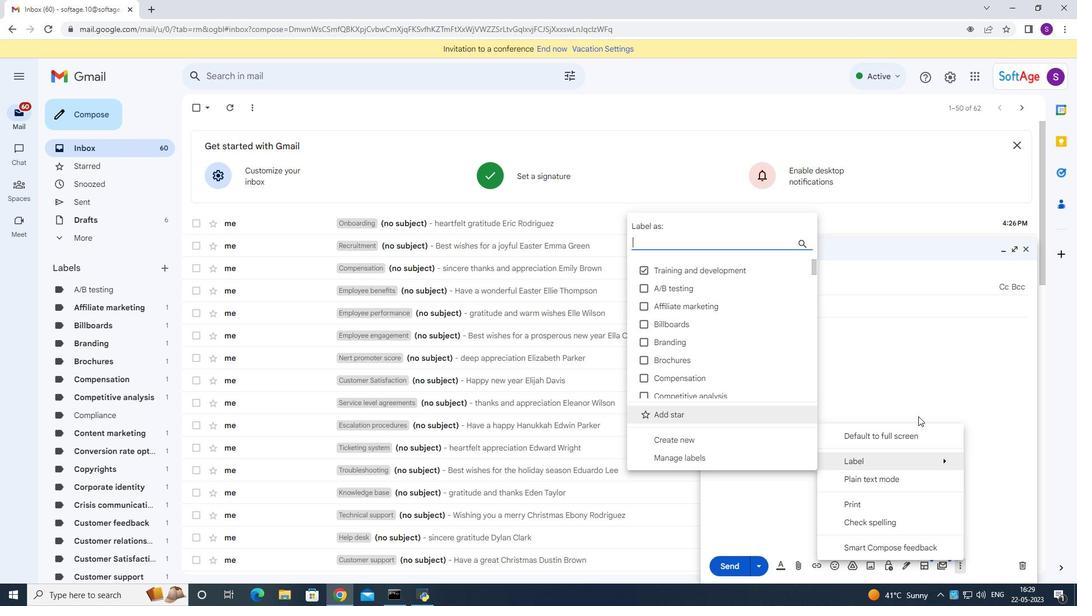 
Action: Mouse pressed left at (951, 360)
Screenshot: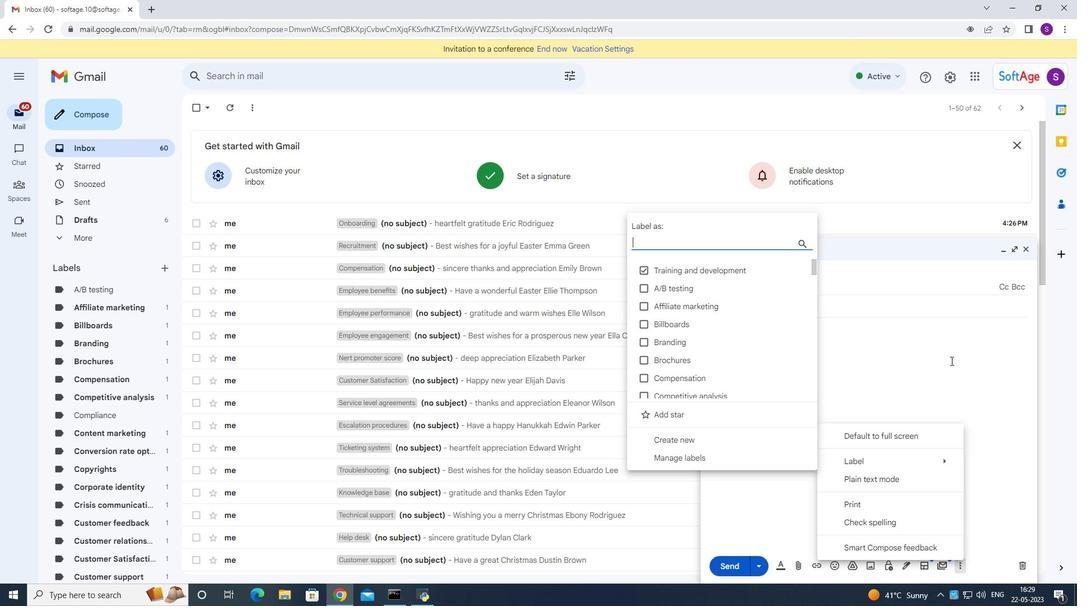 
Action: Mouse moved to (733, 569)
Screenshot: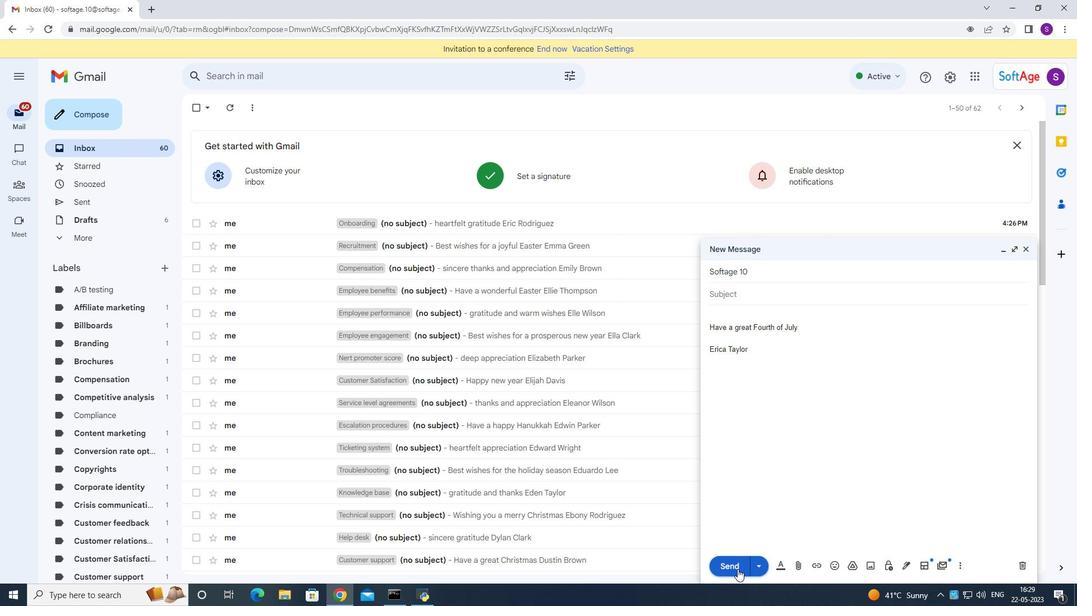 
Action: Mouse pressed left at (733, 569)
Screenshot: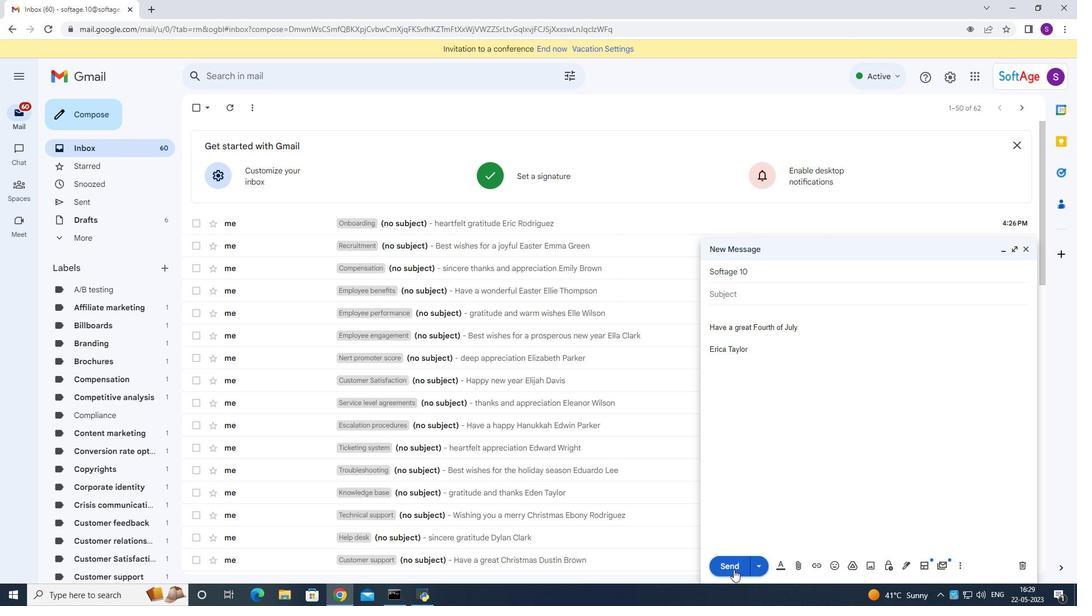 
Action: Mouse moved to (692, 382)
Screenshot: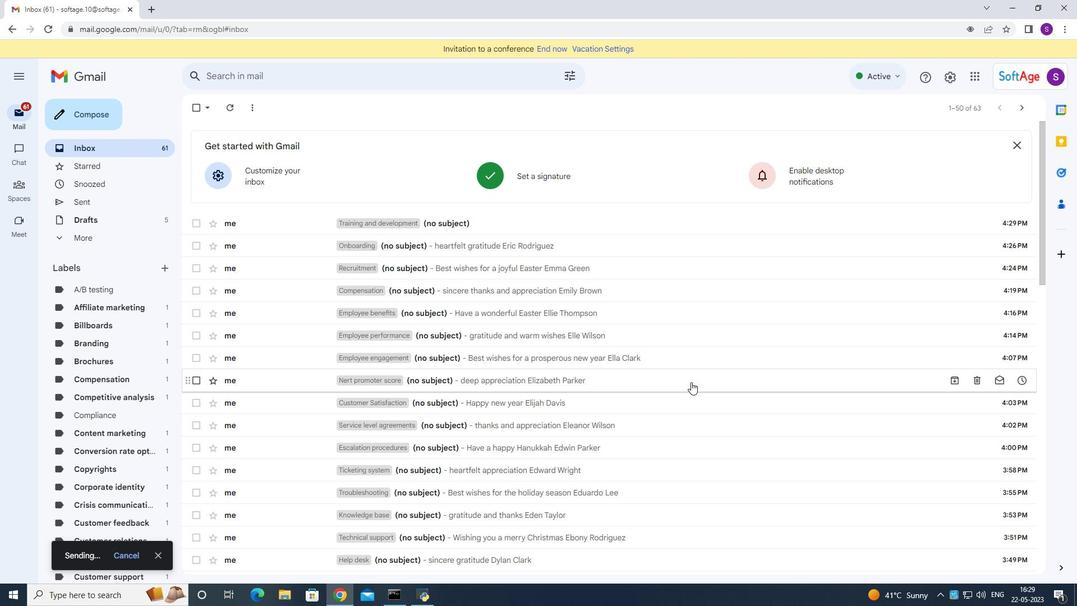 
